 Task: Search one way flight ticket for 3 adults, 3 children in premium economy from Friday Harbor: Friday Harbor Airport to Greenville: Pitt-greenville Airport on 5-2-2023. Number of bags: 1 carry on bag. Price is upto 74000. Outbound departure time preference is 5:45.
Action: Mouse moved to (329, 292)
Screenshot: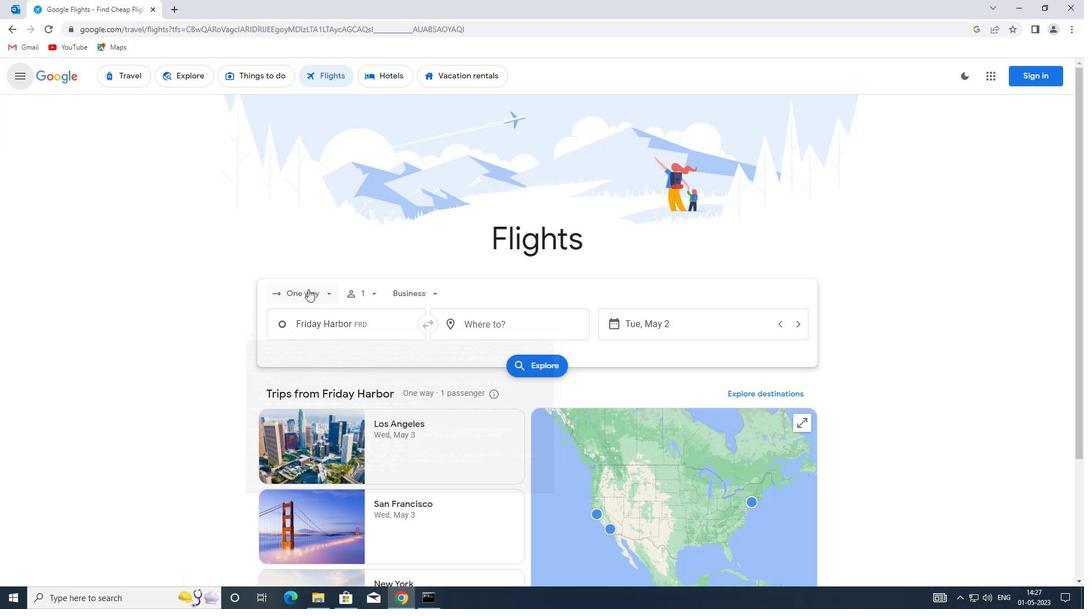 
Action: Mouse pressed left at (329, 292)
Screenshot: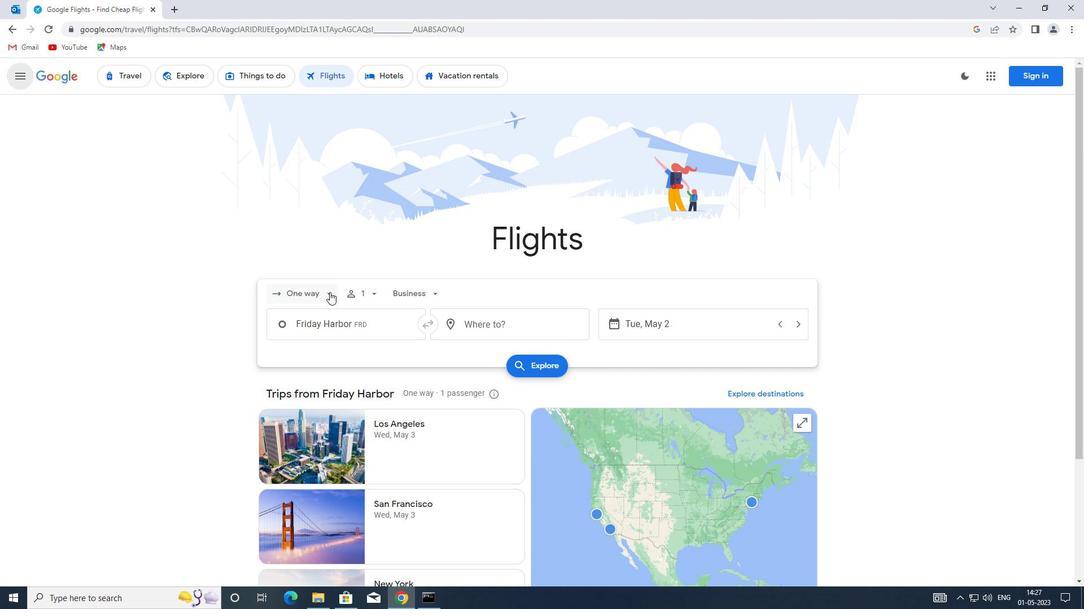
Action: Mouse moved to (340, 349)
Screenshot: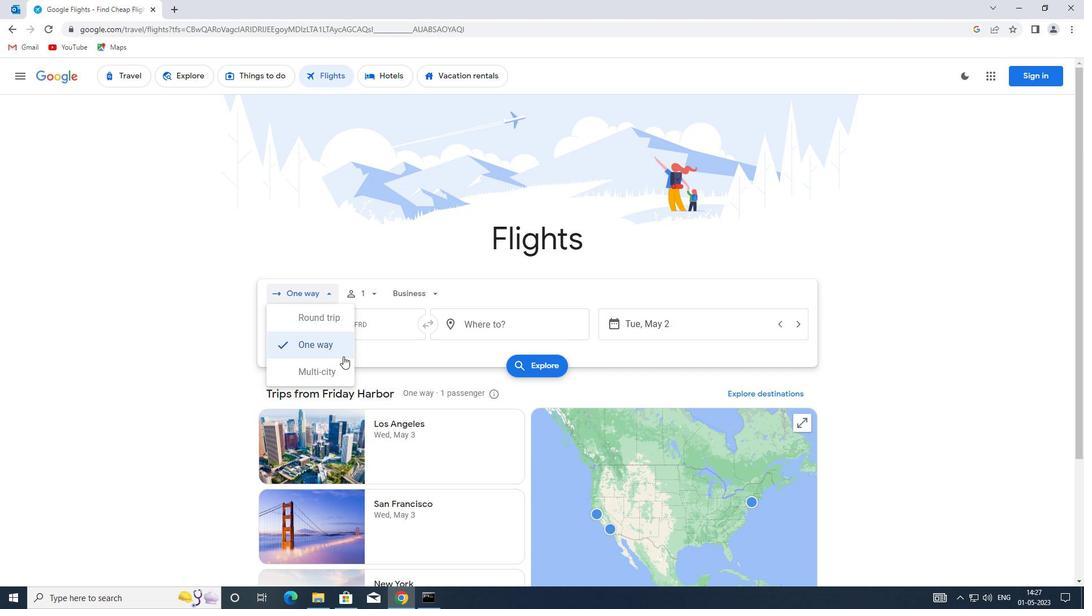 
Action: Mouse pressed left at (340, 349)
Screenshot: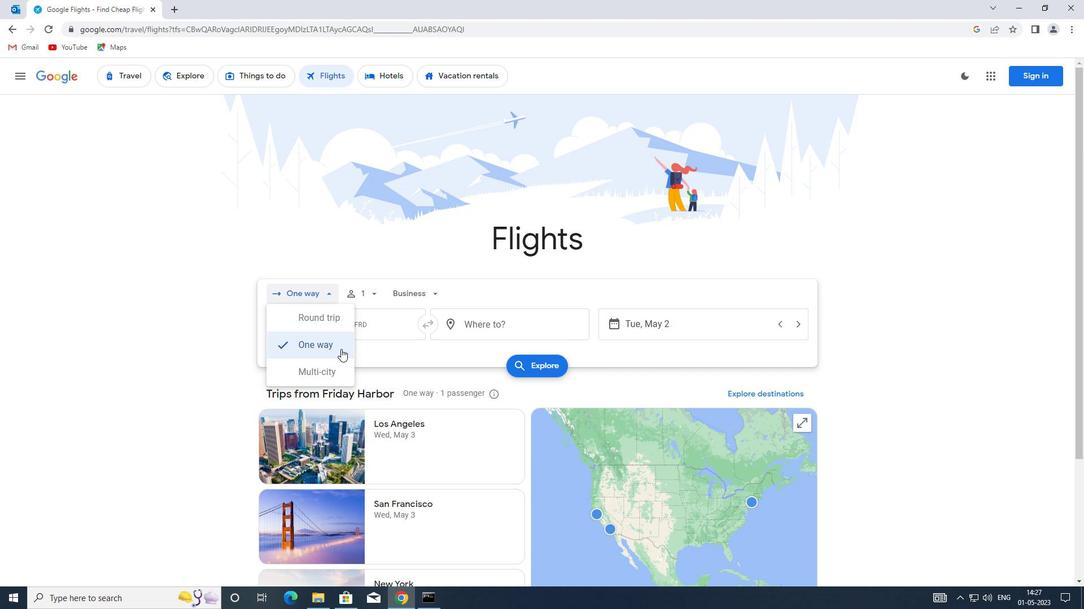 
Action: Mouse moved to (374, 293)
Screenshot: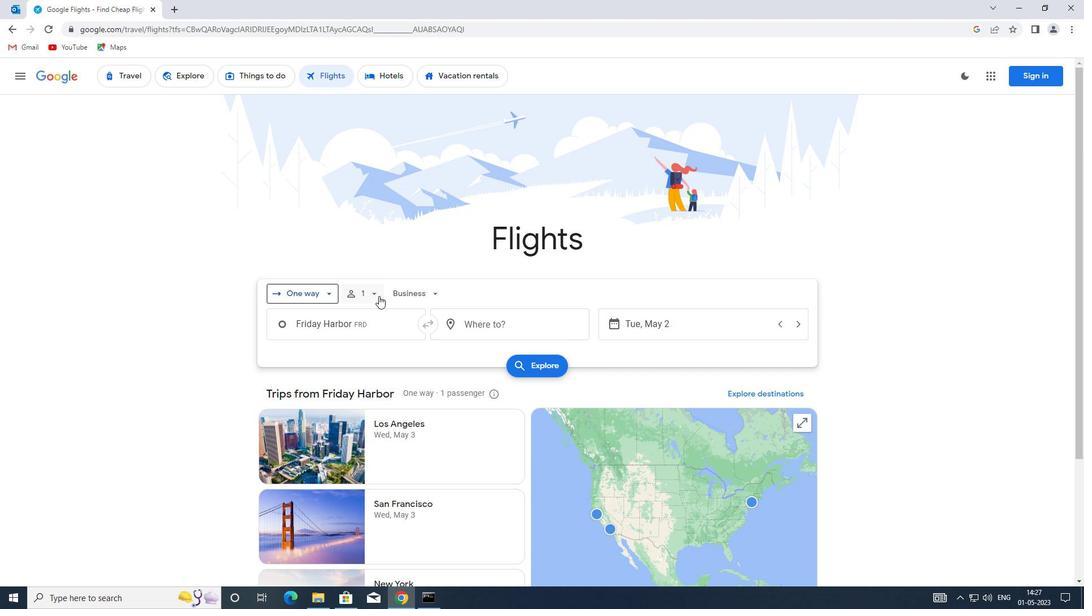 
Action: Mouse pressed left at (374, 293)
Screenshot: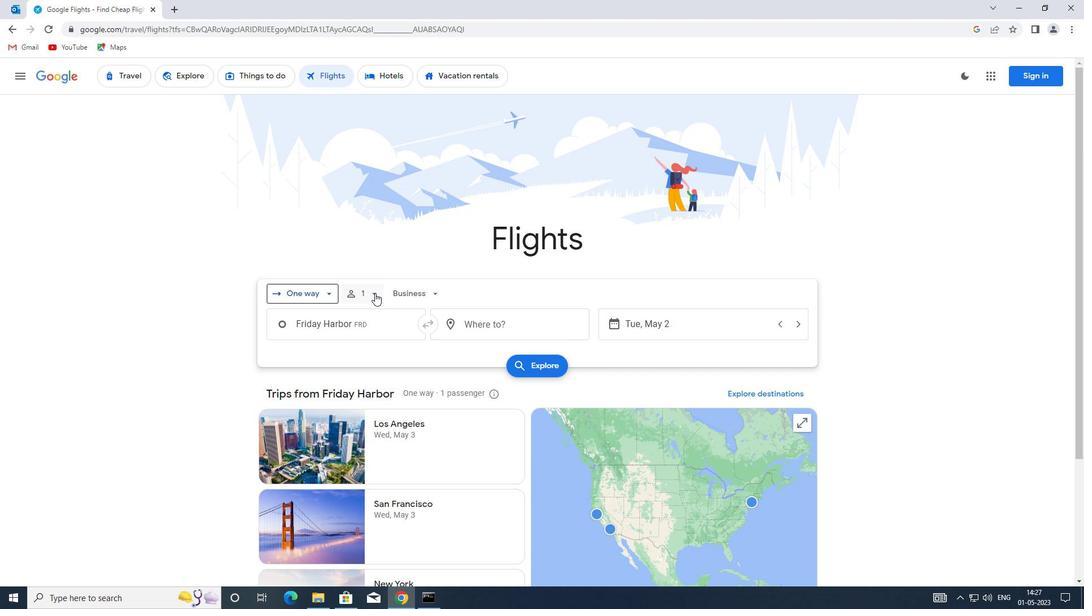 
Action: Mouse moved to (464, 324)
Screenshot: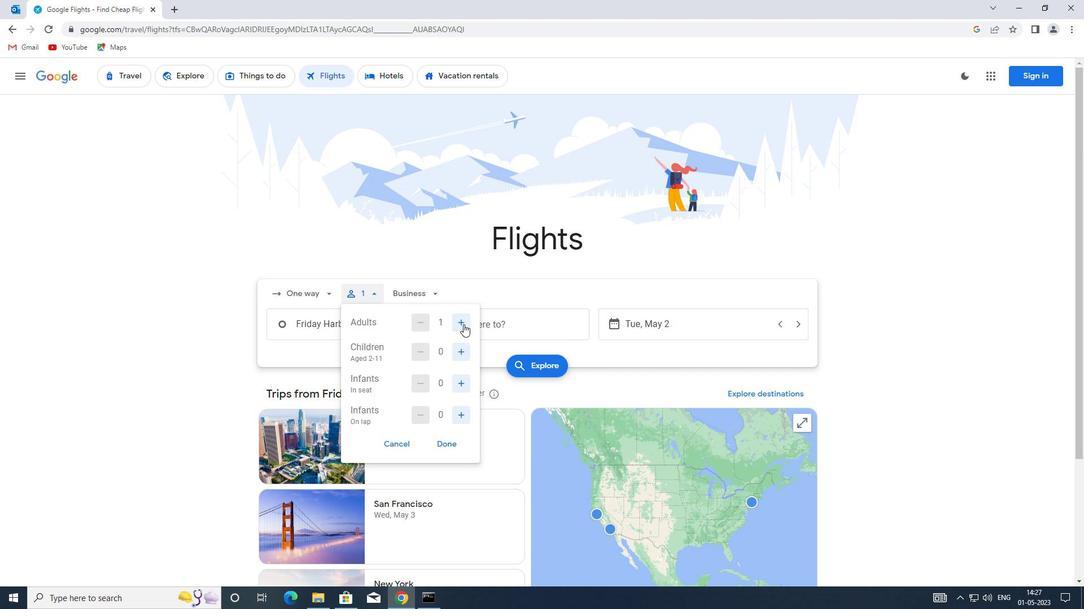 
Action: Mouse pressed left at (464, 324)
Screenshot: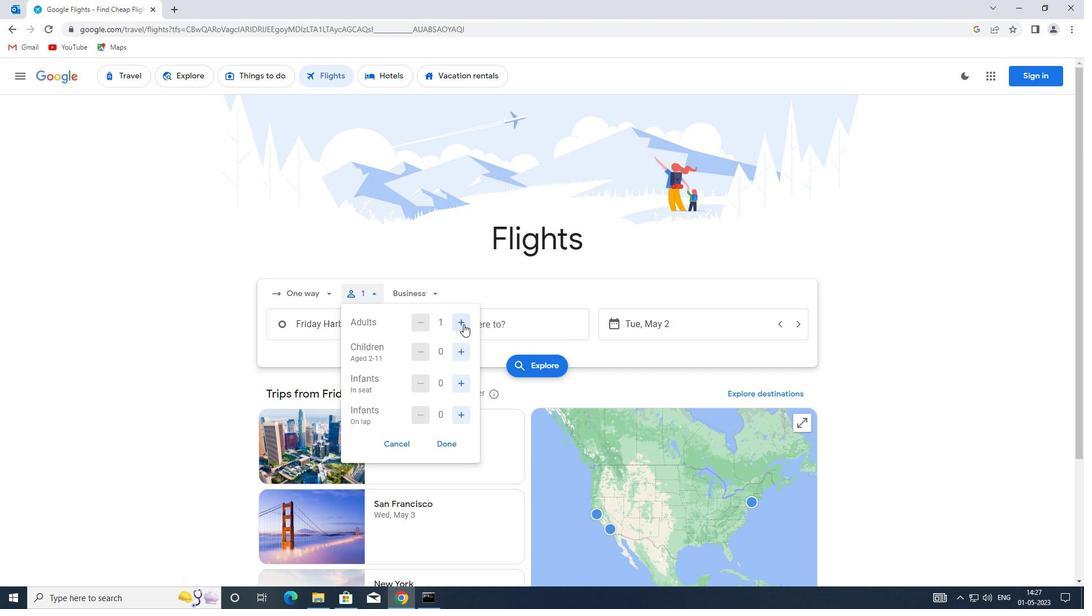 
Action: Mouse pressed left at (464, 324)
Screenshot: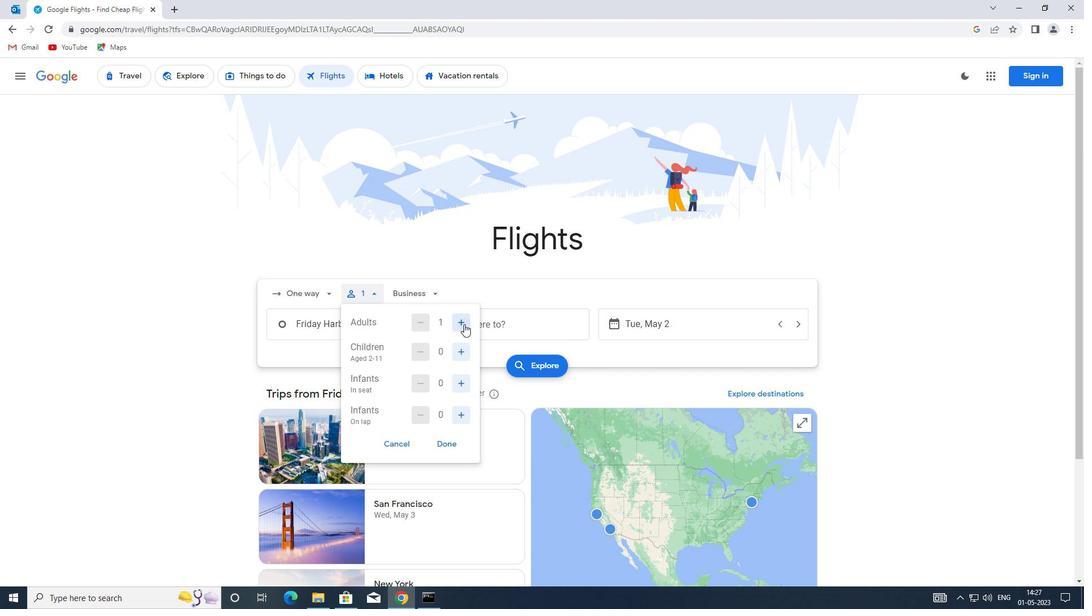 
Action: Mouse moved to (463, 353)
Screenshot: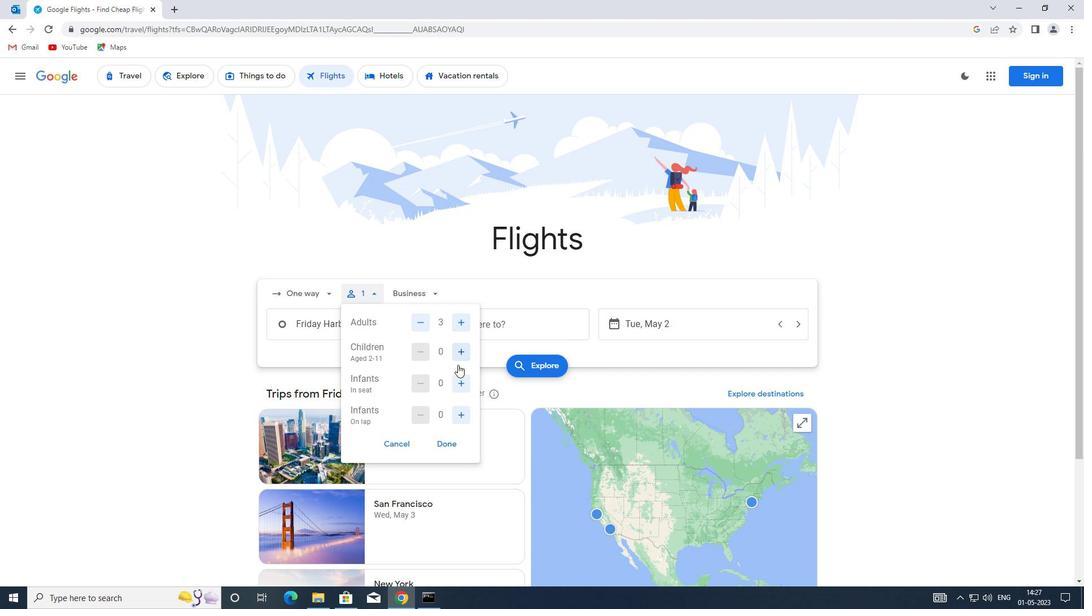 
Action: Mouse pressed left at (463, 353)
Screenshot: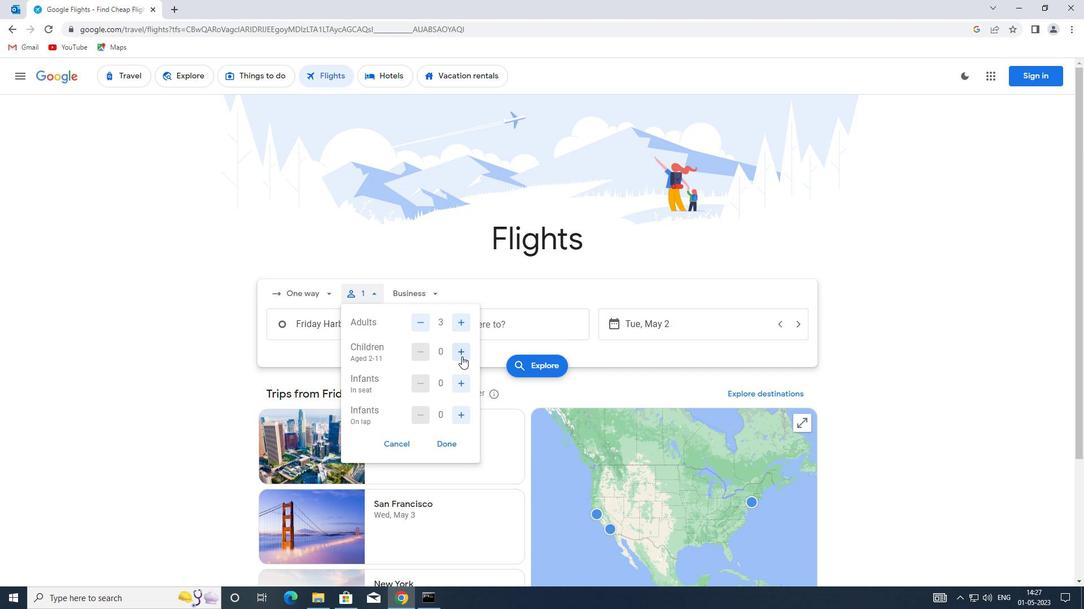 
Action: Mouse pressed left at (463, 353)
Screenshot: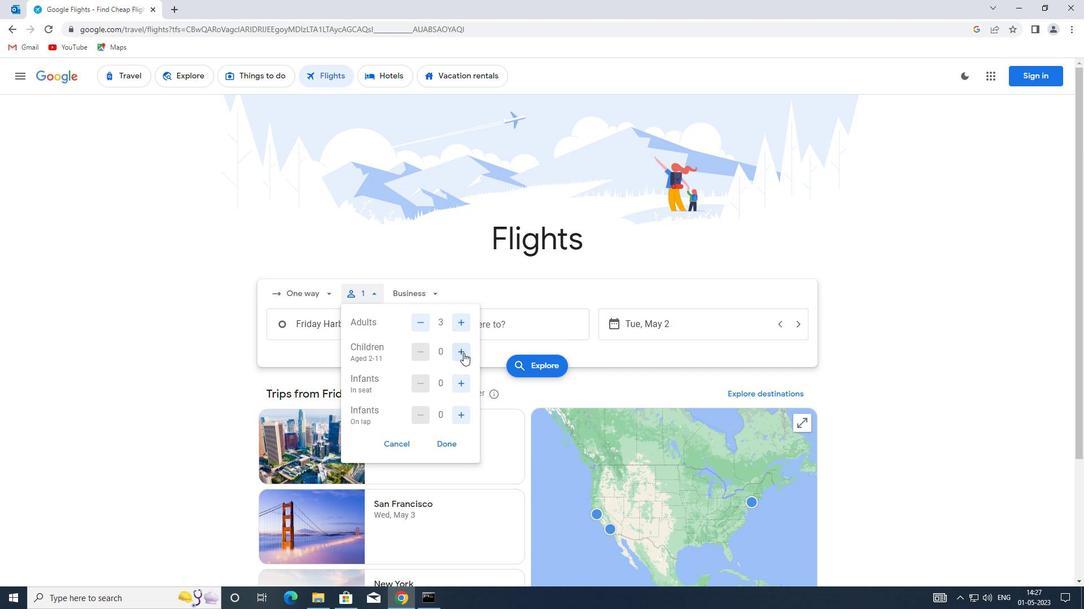 
Action: Mouse pressed left at (463, 353)
Screenshot: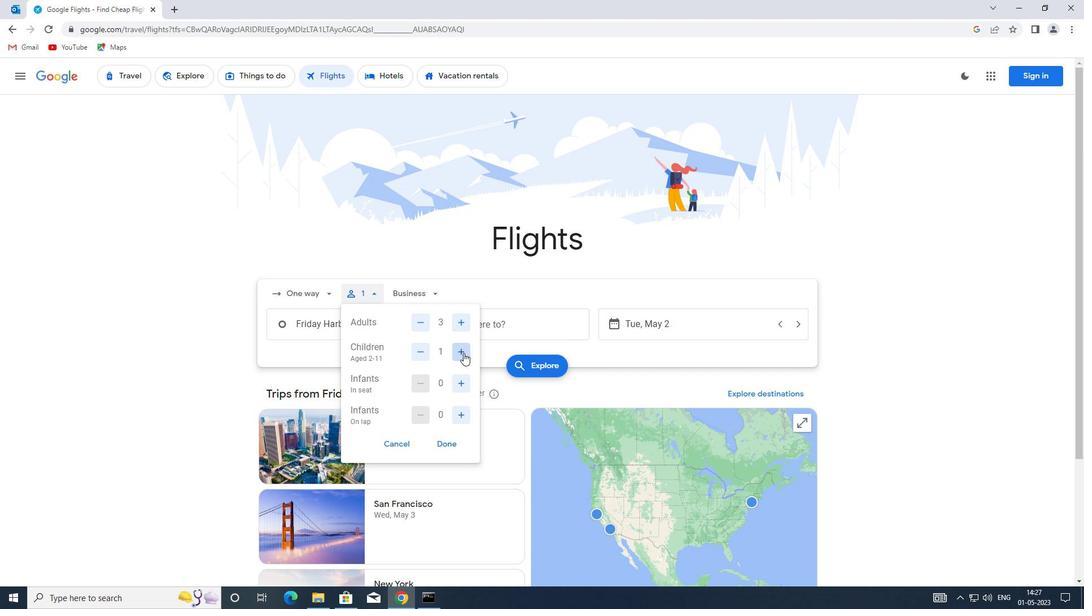 
Action: Mouse moved to (452, 440)
Screenshot: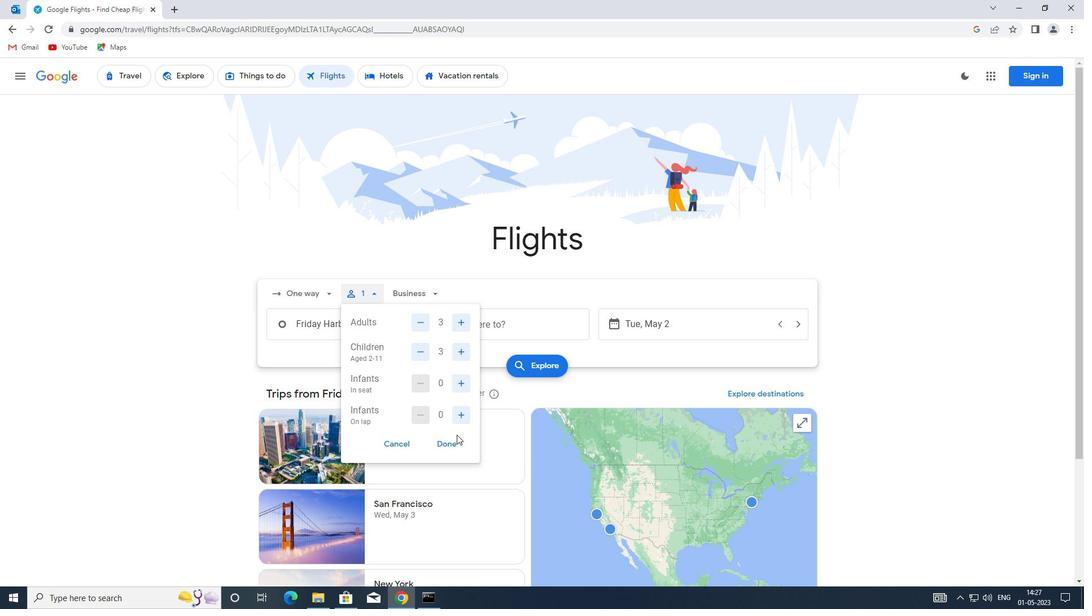 
Action: Mouse pressed left at (452, 440)
Screenshot: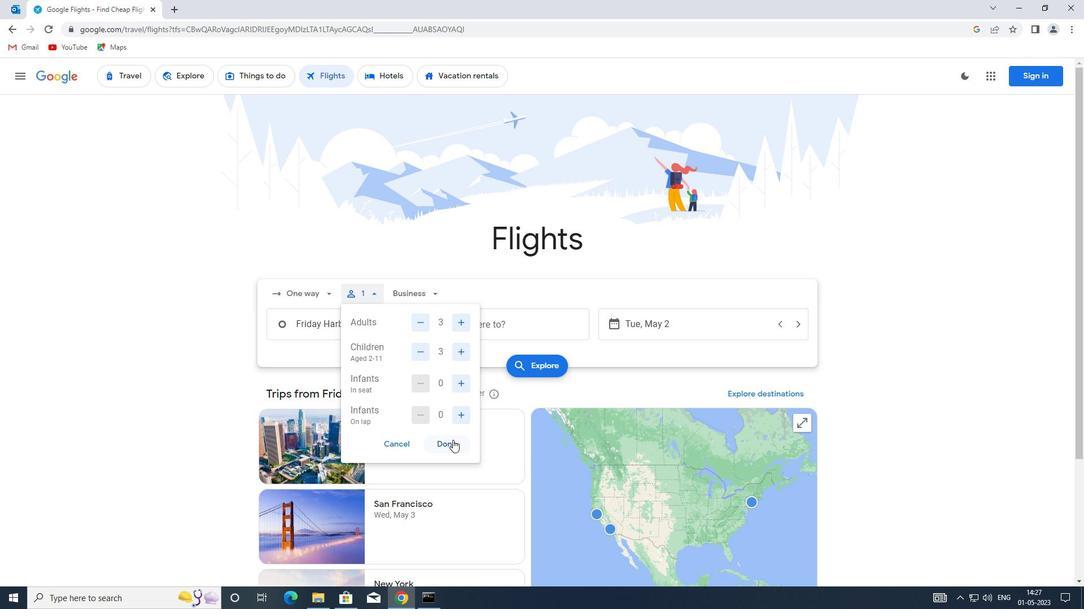 
Action: Mouse moved to (422, 295)
Screenshot: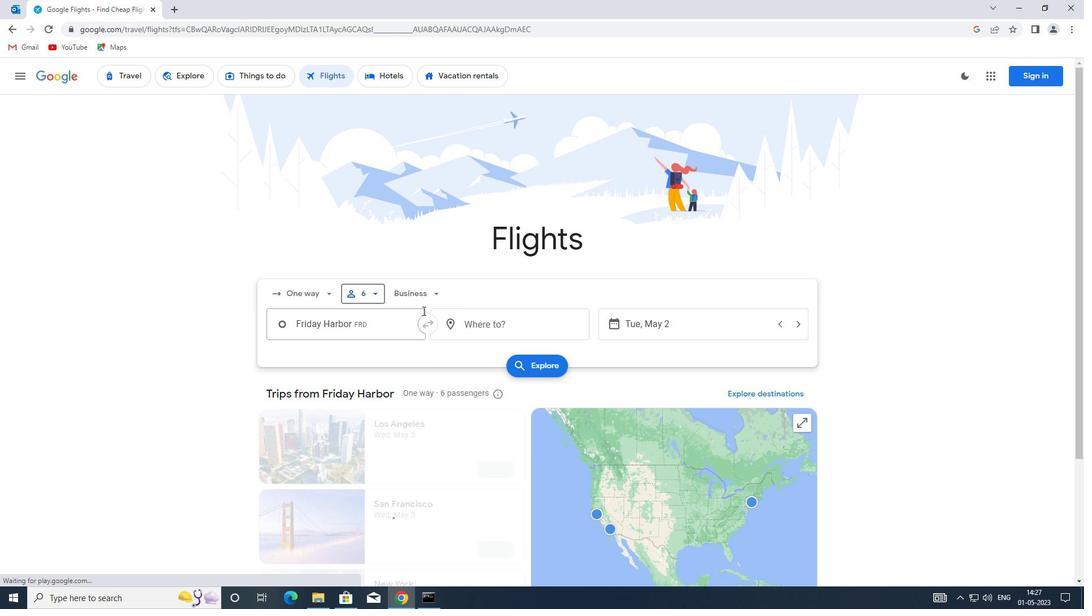 
Action: Mouse pressed left at (422, 295)
Screenshot: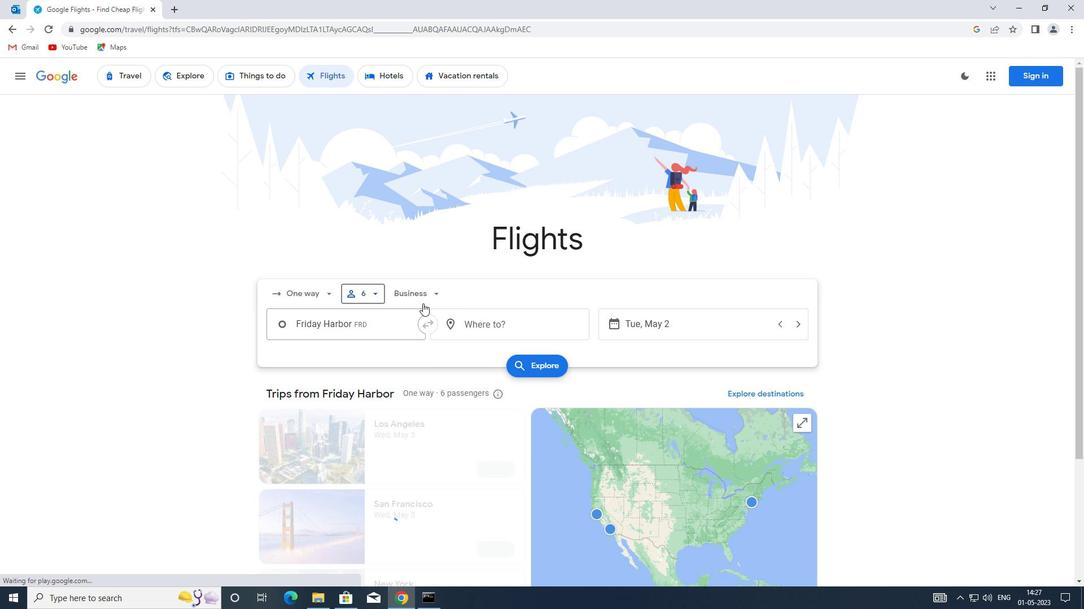 
Action: Mouse moved to (446, 347)
Screenshot: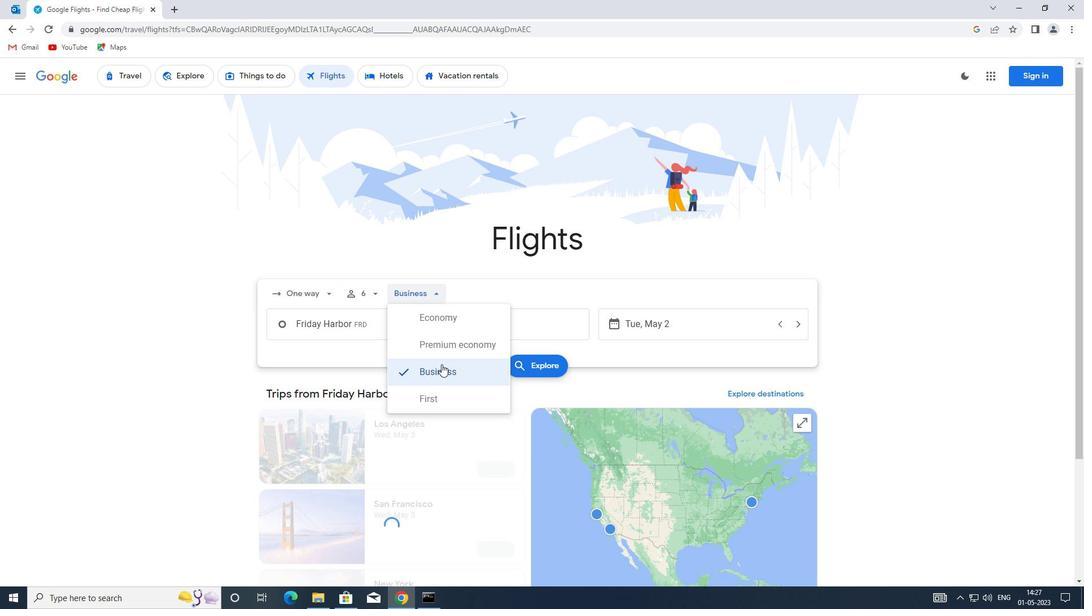 
Action: Mouse pressed left at (446, 347)
Screenshot: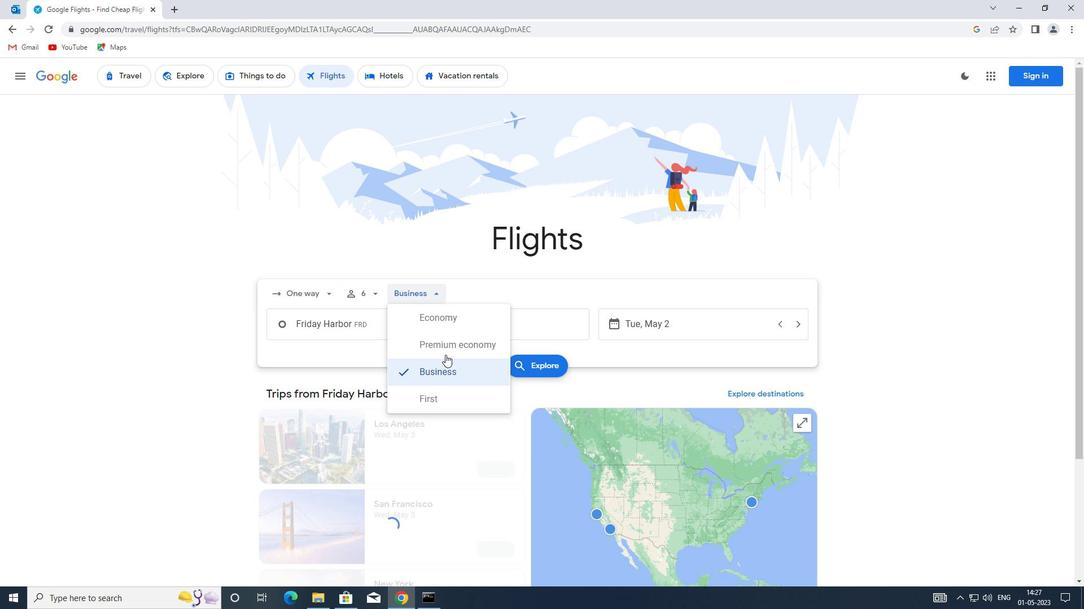 
Action: Mouse moved to (361, 328)
Screenshot: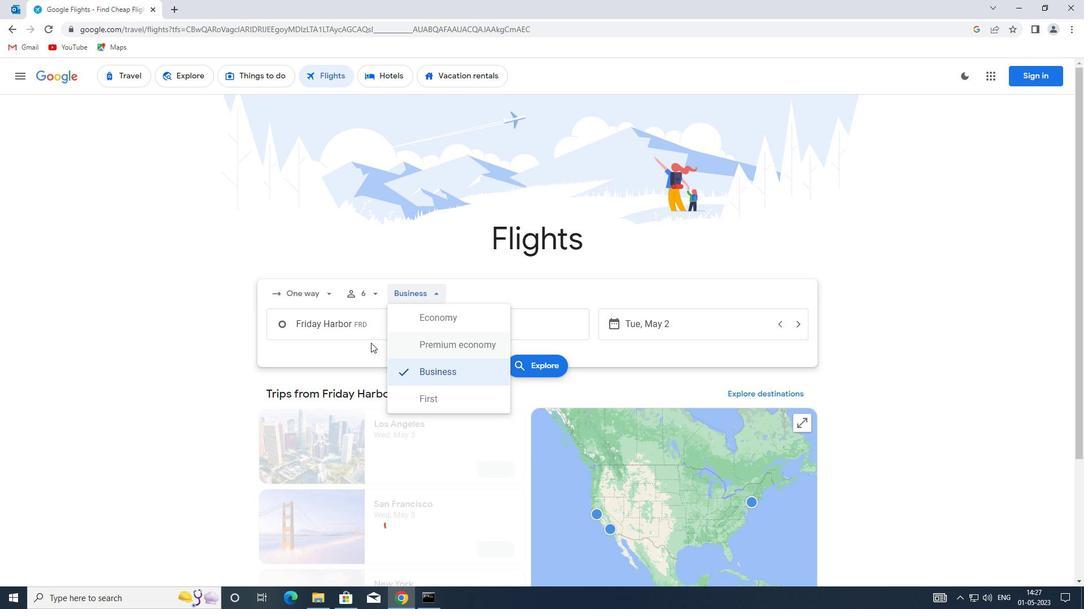 
Action: Mouse pressed left at (361, 328)
Screenshot: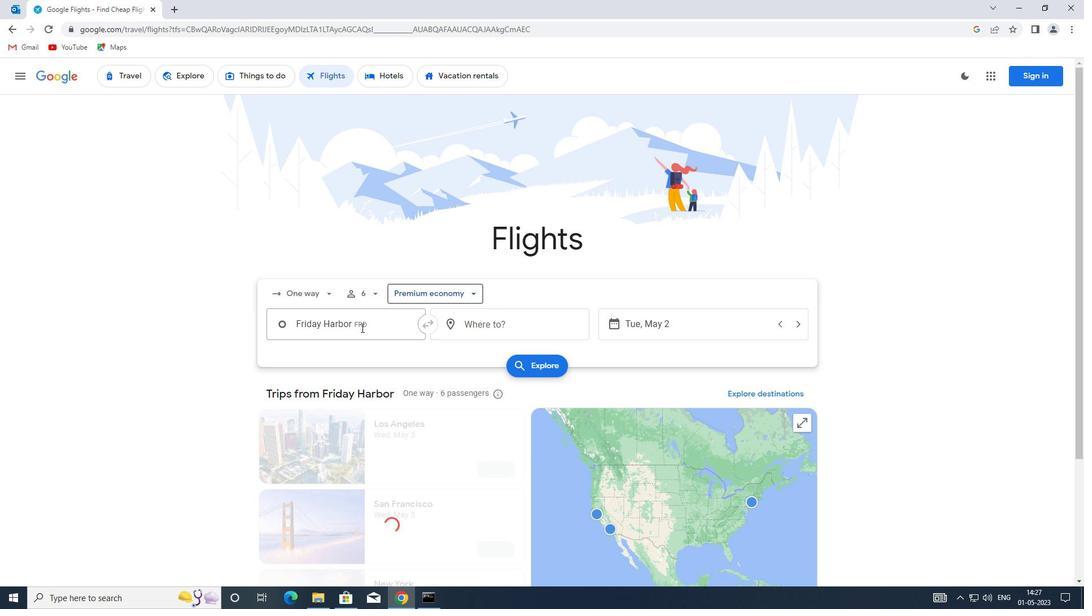 
Action: Mouse moved to (361, 327)
Screenshot: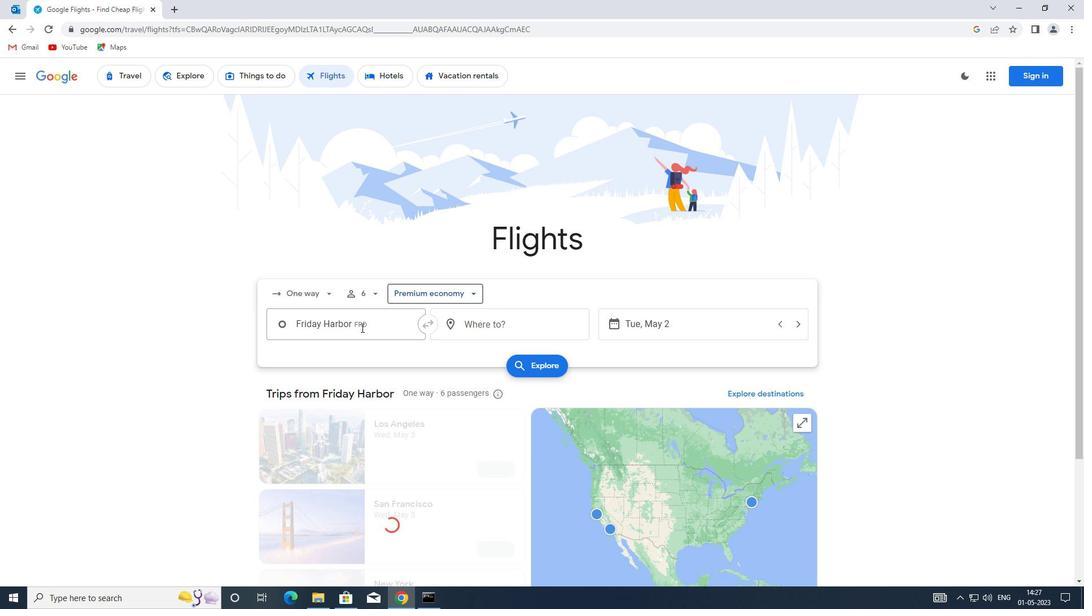 
Action: Key pressed <Key.enter>
Screenshot: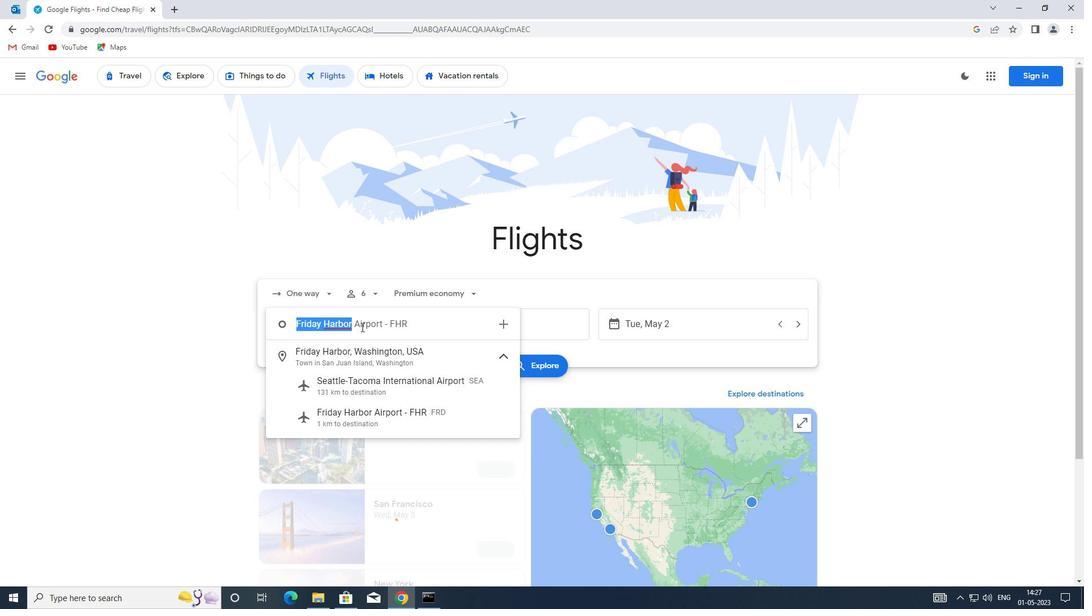
Action: Mouse moved to (473, 329)
Screenshot: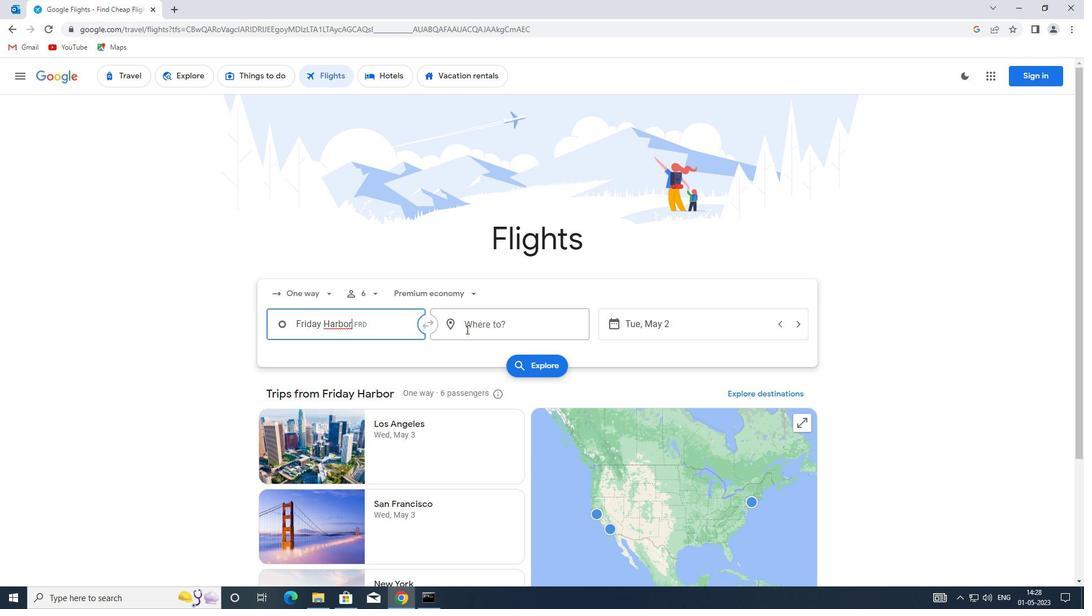 
Action: Mouse pressed left at (473, 329)
Screenshot: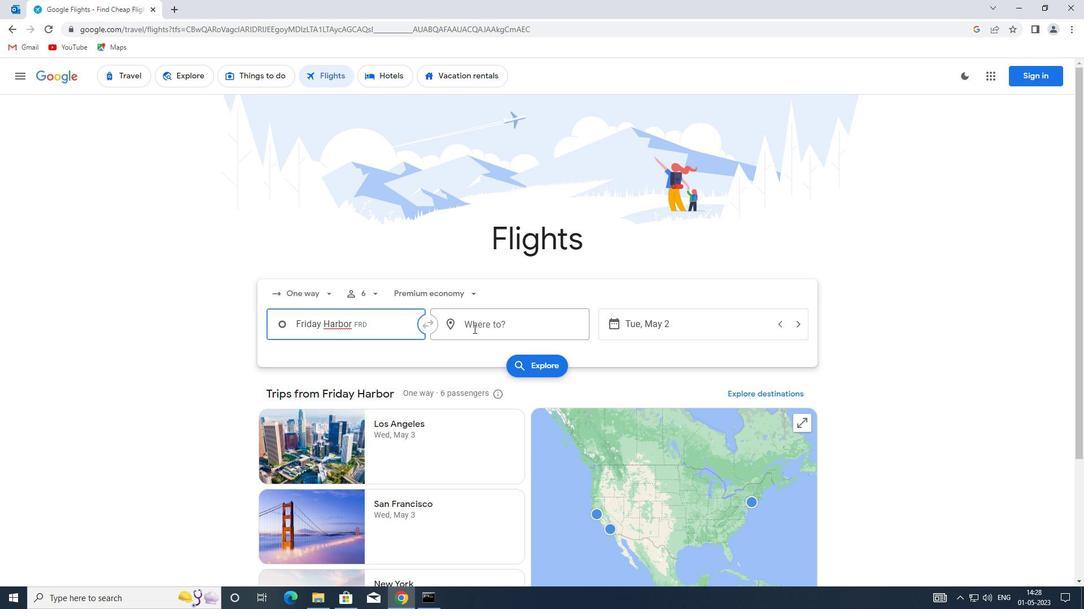 
Action: Key pressed pgv
Screenshot: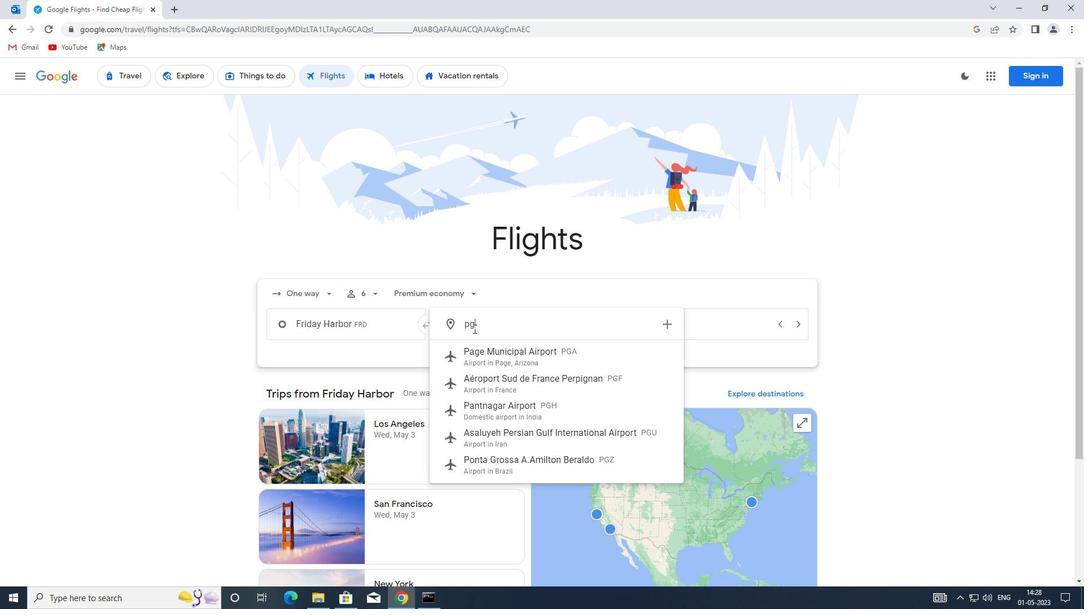 
Action: Mouse moved to (509, 358)
Screenshot: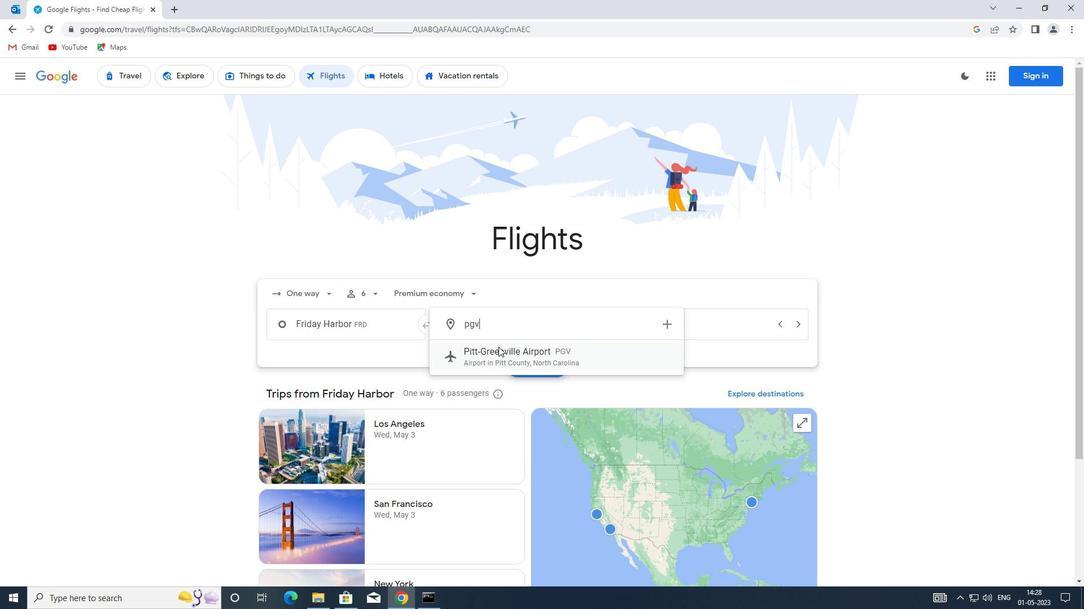 
Action: Mouse pressed left at (509, 358)
Screenshot: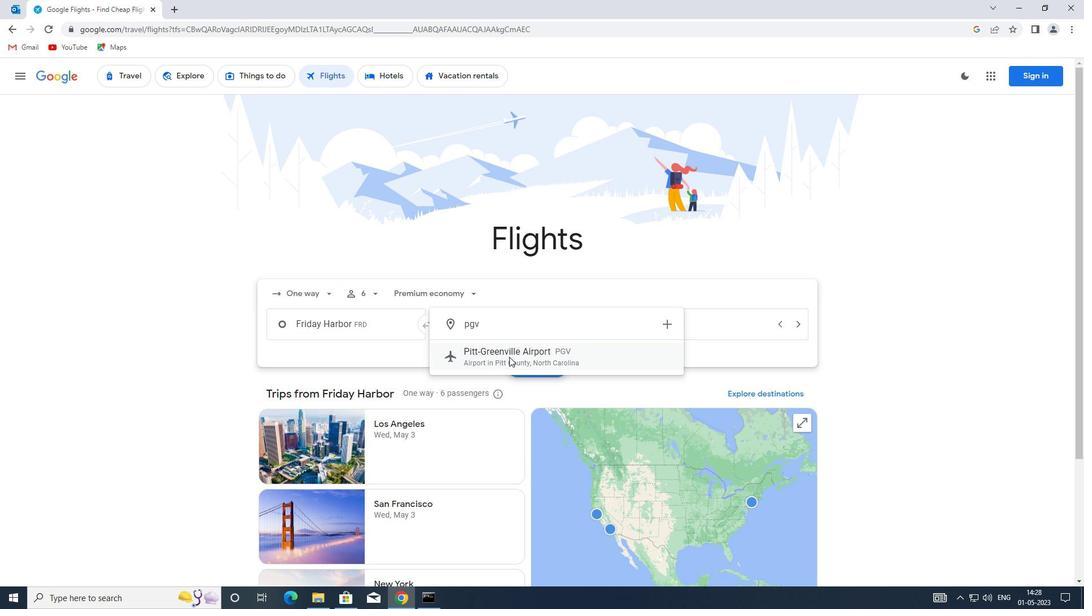 
Action: Mouse moved to (628, 320)
Screenshot: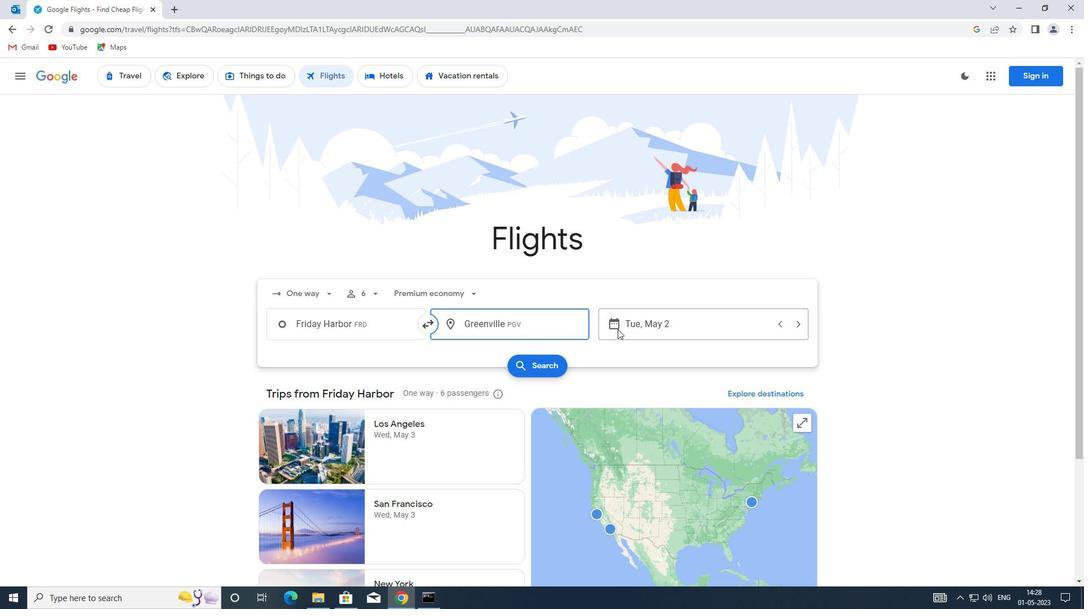 
Action: Mouse pressed left at (628, 320)
Screenshot: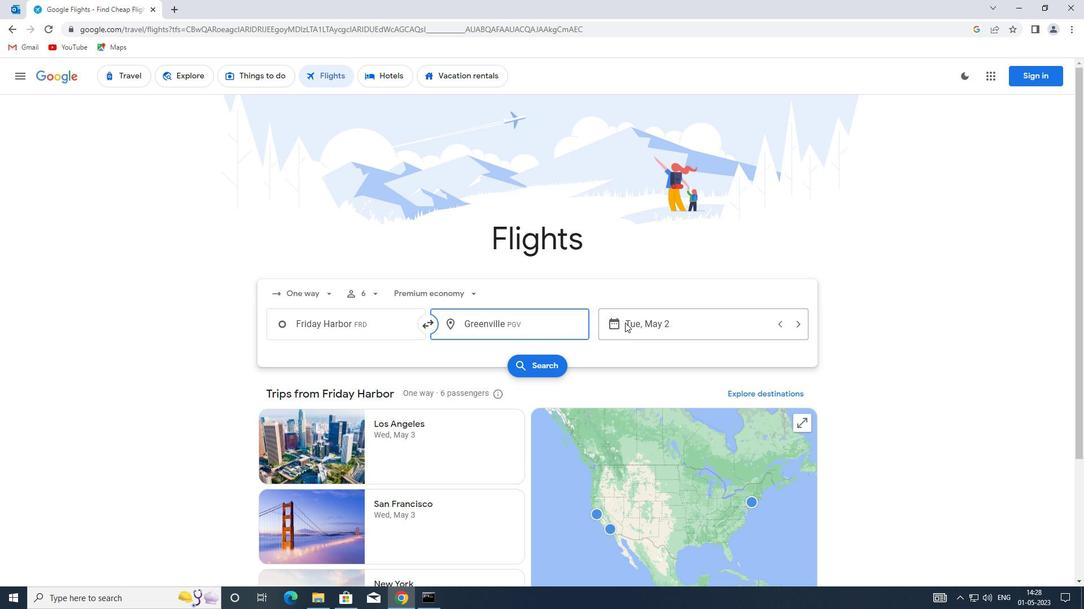 
Action: Mouse moved to (456, 387)
Screenshot: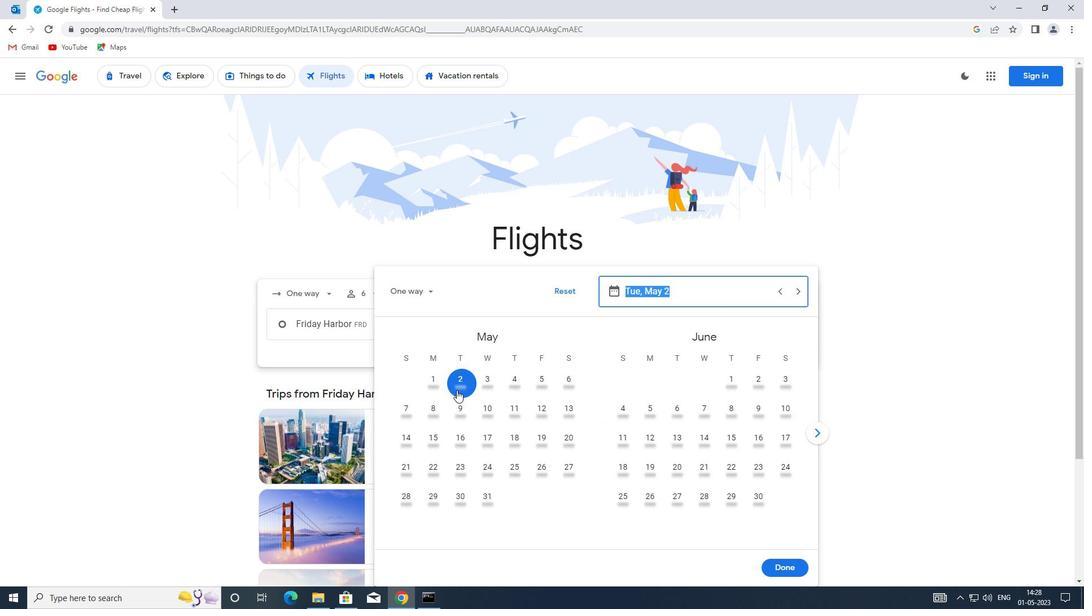 
Action: Mouse pressed left at (456, 387)
Screenshot: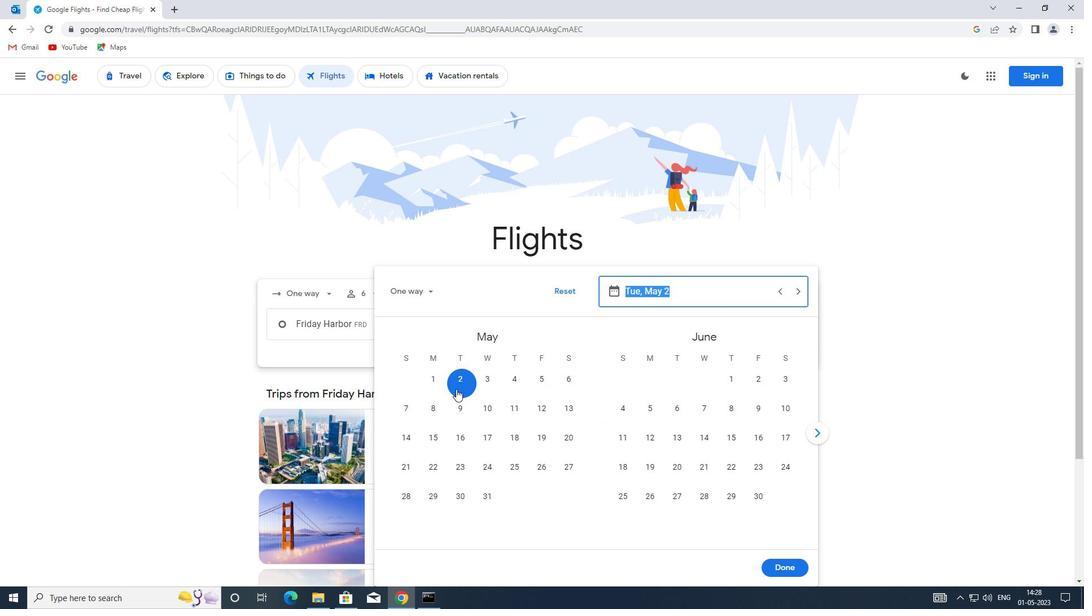 
Action: Mouse moved to (796, 570)
Screenshot: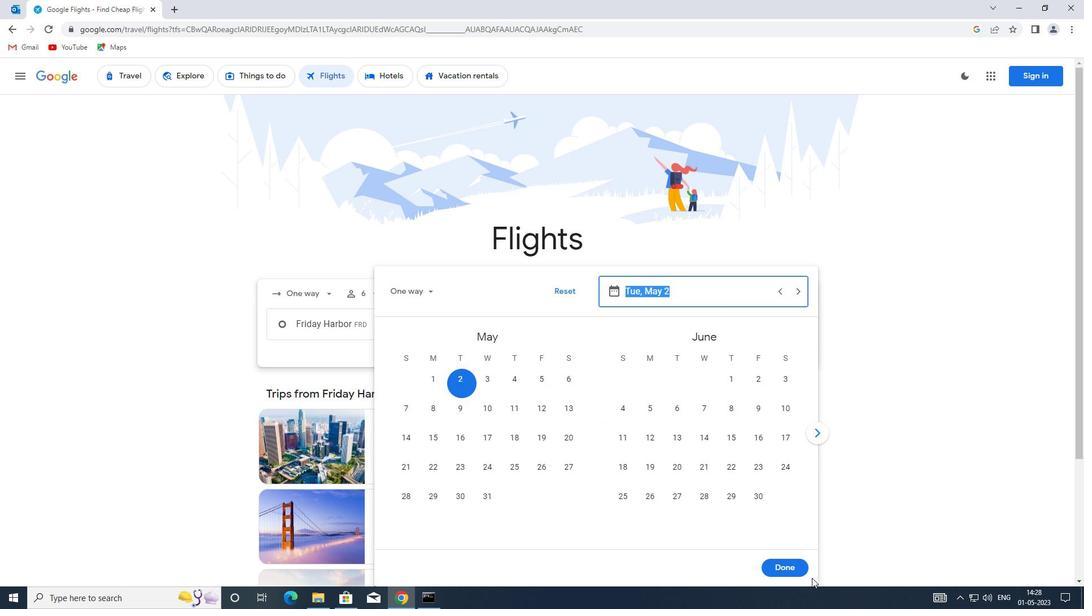 
Action: Mouse pressed left at (796, 570)
Screenshot: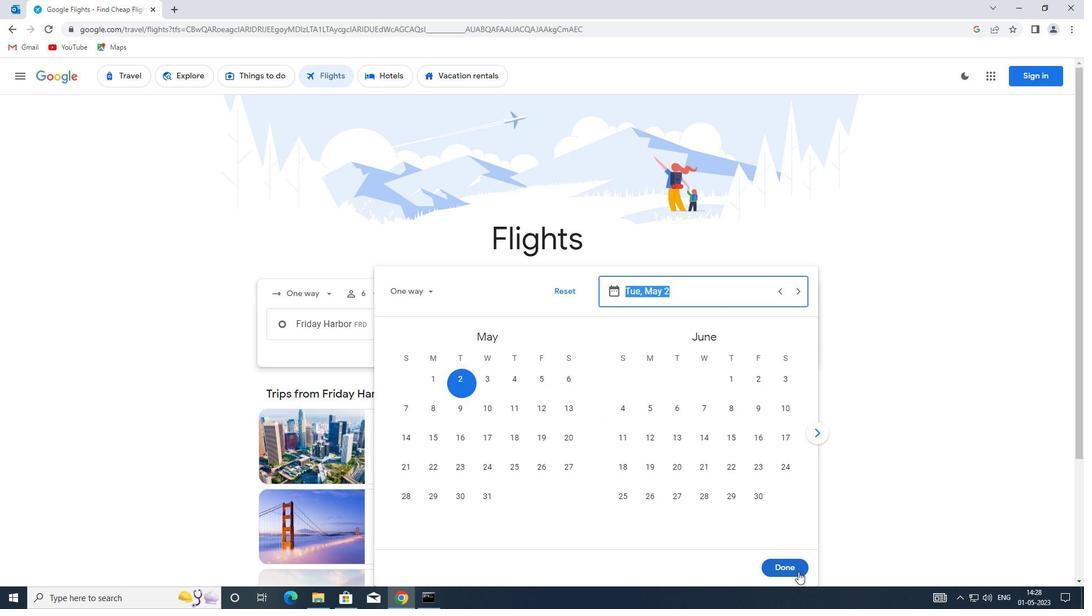 
Action: Mouse moved to (542, 364)
Screenshot: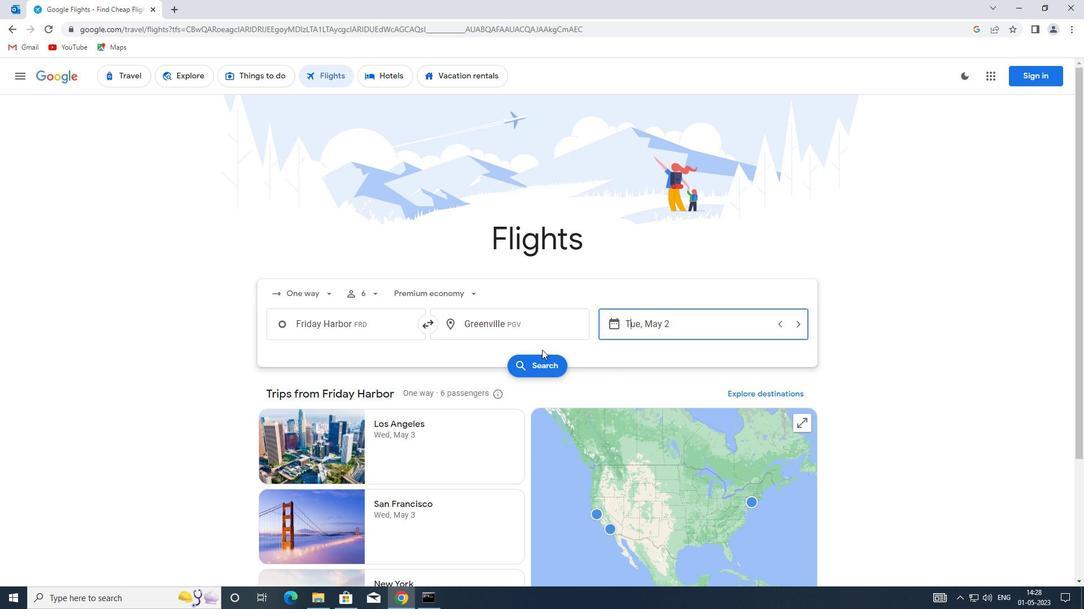 
Action: Mouse pressed left at (542, 364)
Screenshot: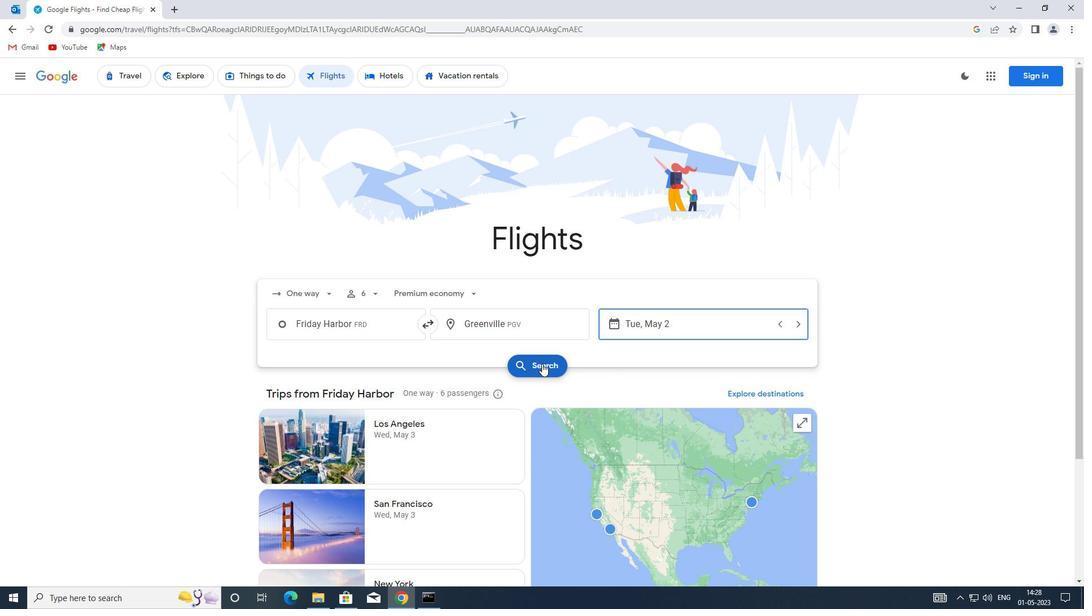 
Action: Mouse moved to (286, 177)
Screenshot: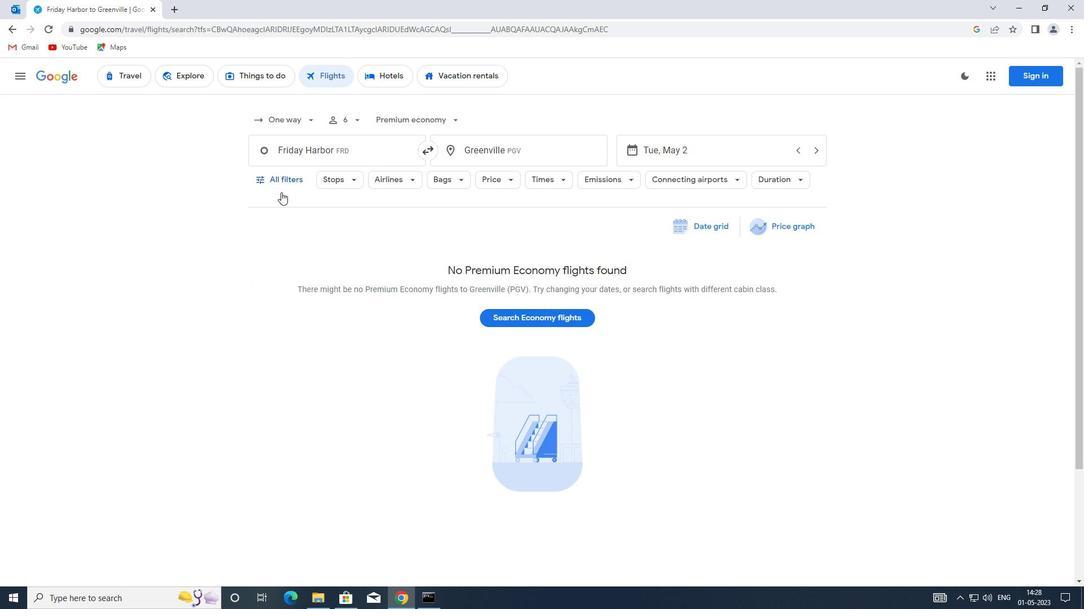 
Action: Mouse pressed left at (286, 177)
Screenshot: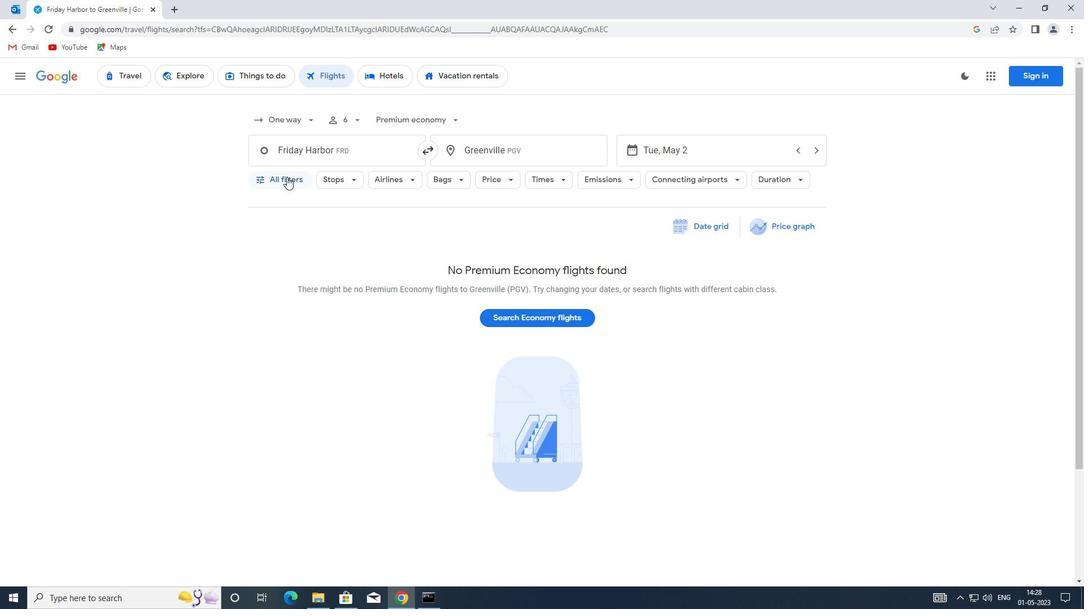 
Action: Mouse moved to (329, 332)
Screenshot: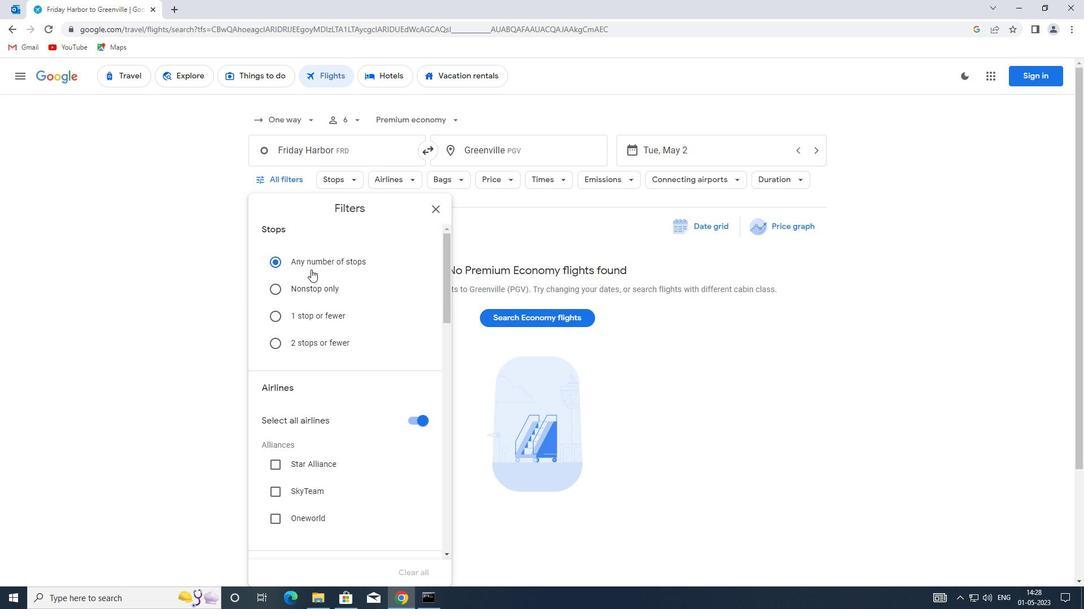 
Action: Mouse scrolled (329, 331) with delta (0, 0)
Screenshot: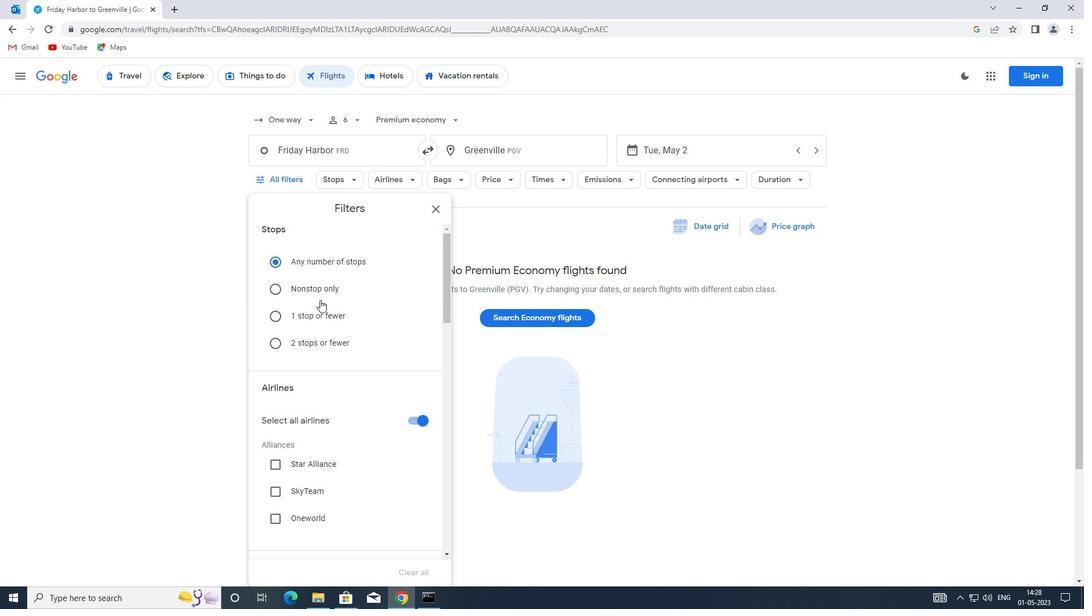 
Action: Mouse moved to (365, 347)
Screenshot: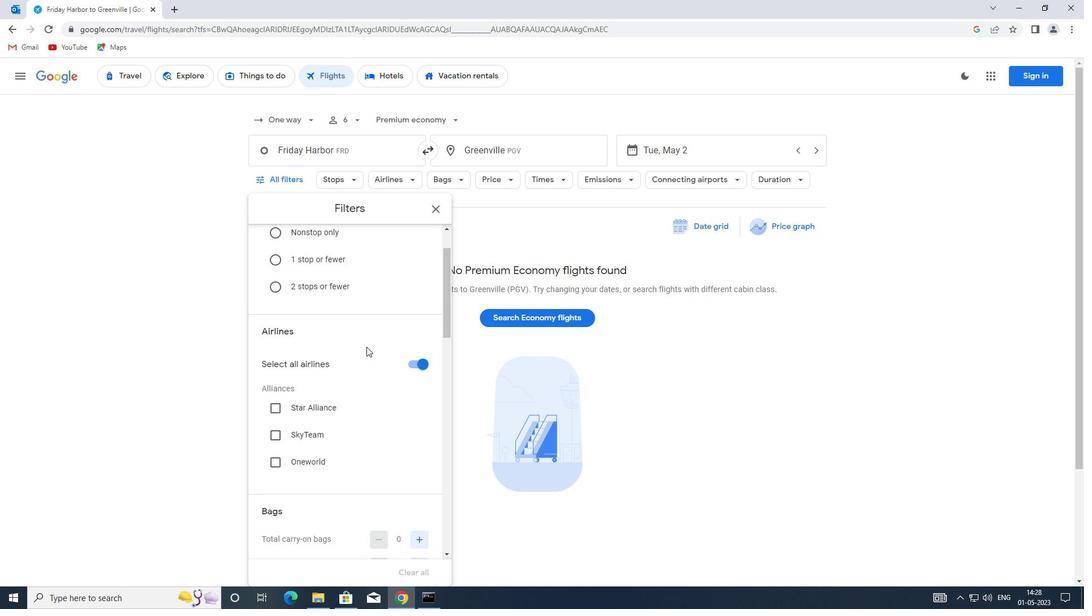 
Action: Mouse scrolled (365, 346) with delta (0, 0)
Screenshot: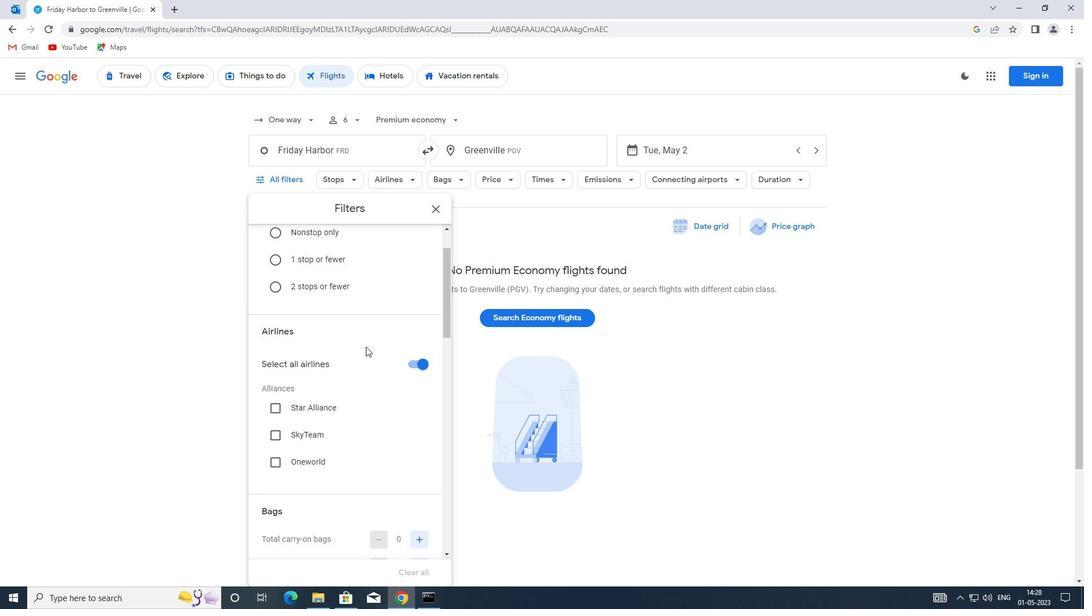 
Action: Mouse scrolled (365, 346) with delta (0, 0)
Screenshot: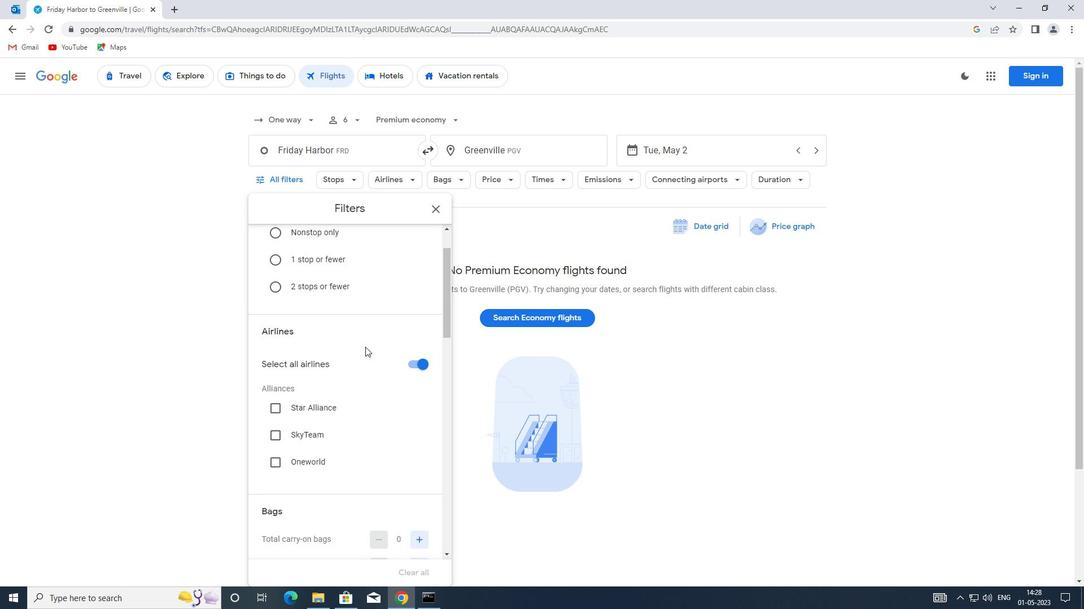 
Action: Mouse moved to (363, 346)
Screenshot: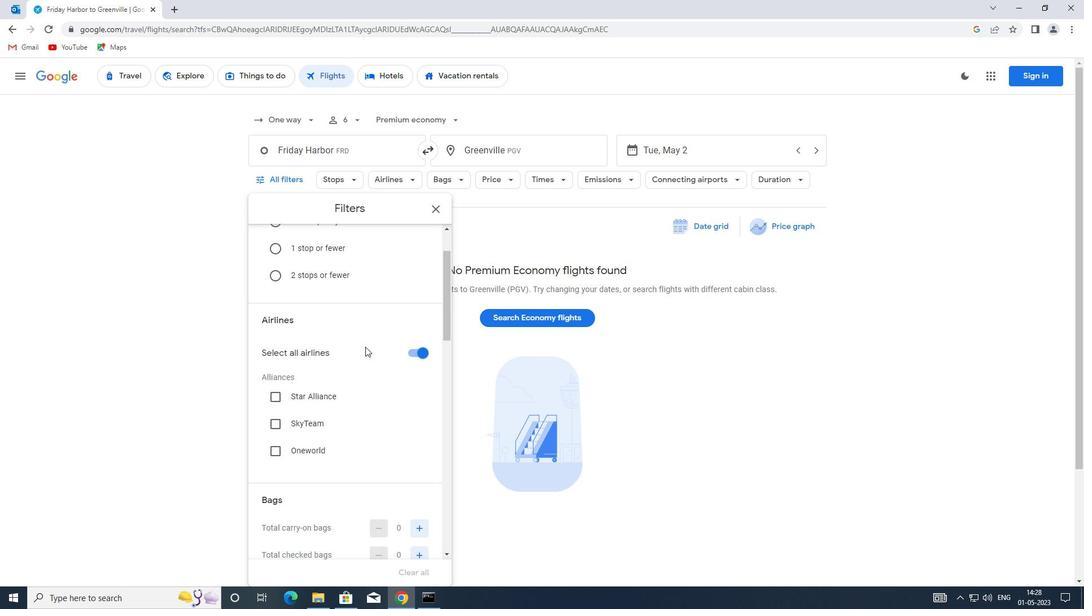 
Action: Mouse scrolled (363, 346) with delta (0, 0)
Screenshot: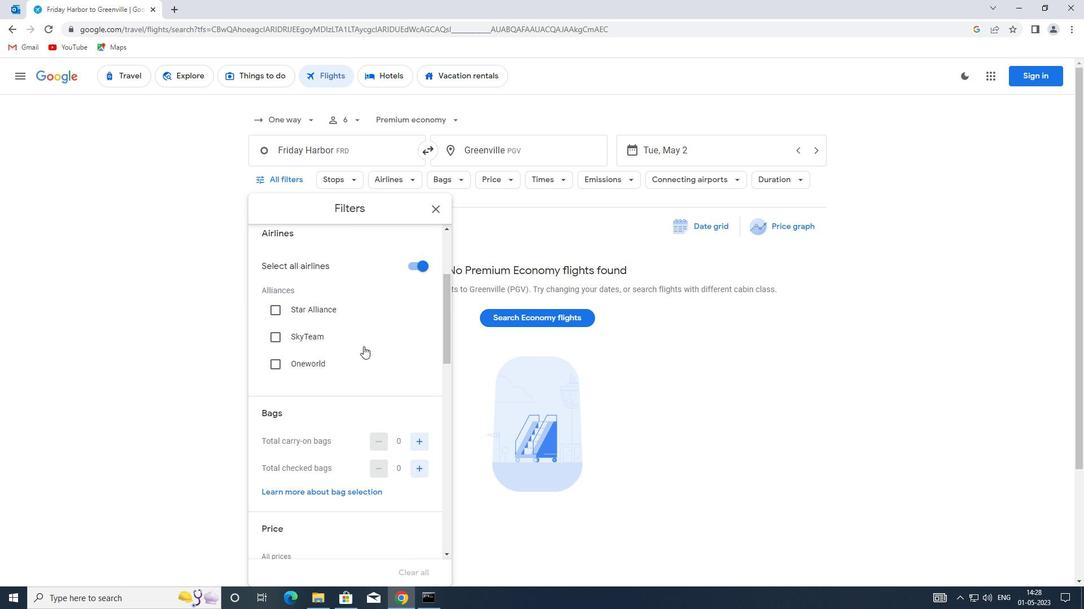 
Action: Mouse moved to (416, 371)
Screenshot: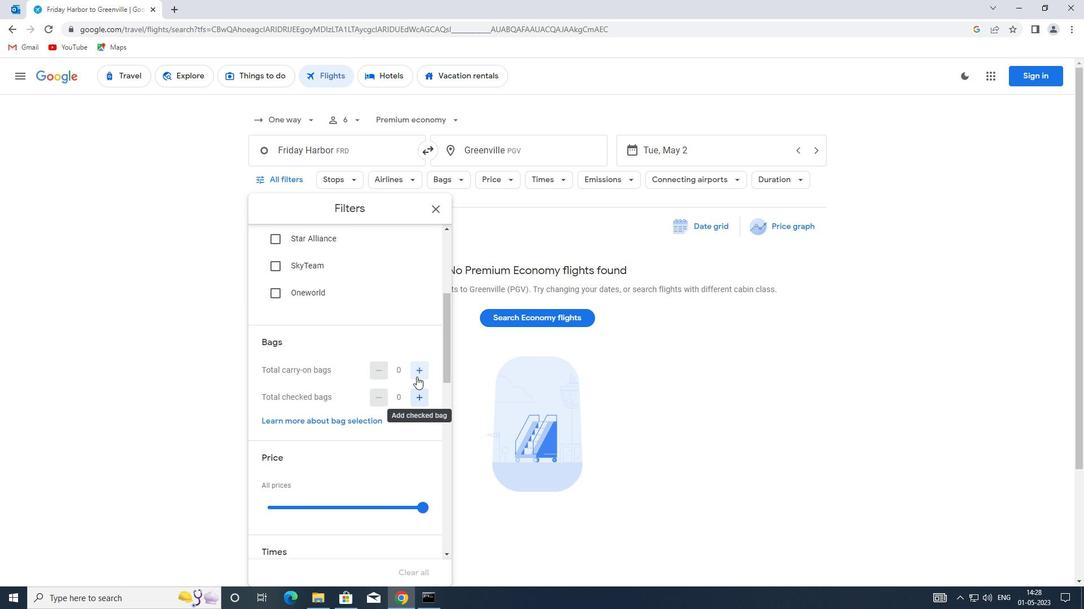 
Action: Mouse pressed left at (416, 371)
Screenshot: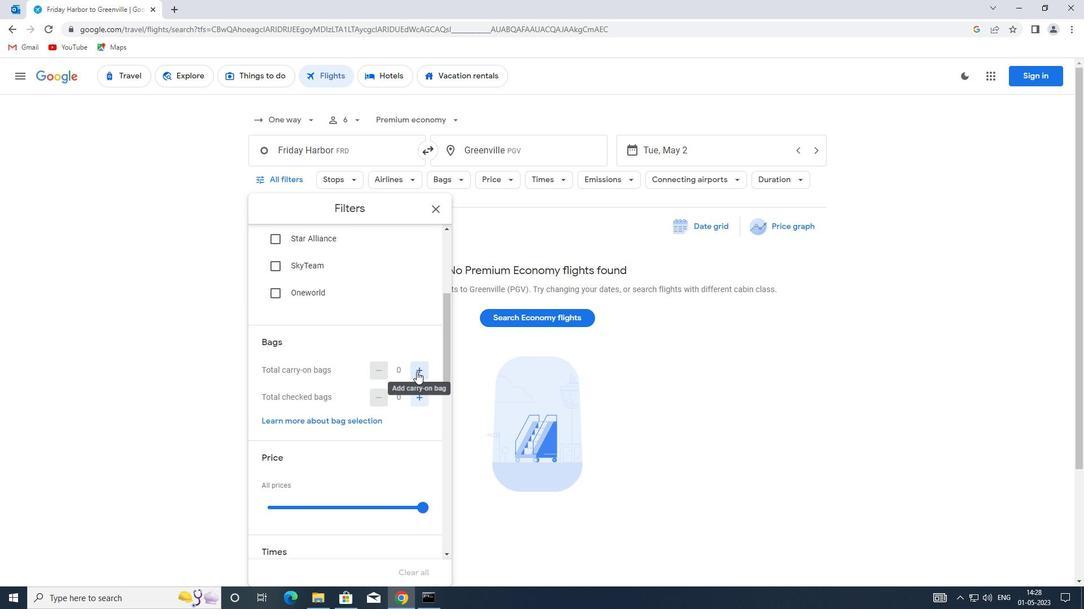 
Action: Mouse moved to (412, 369)
Screenshot: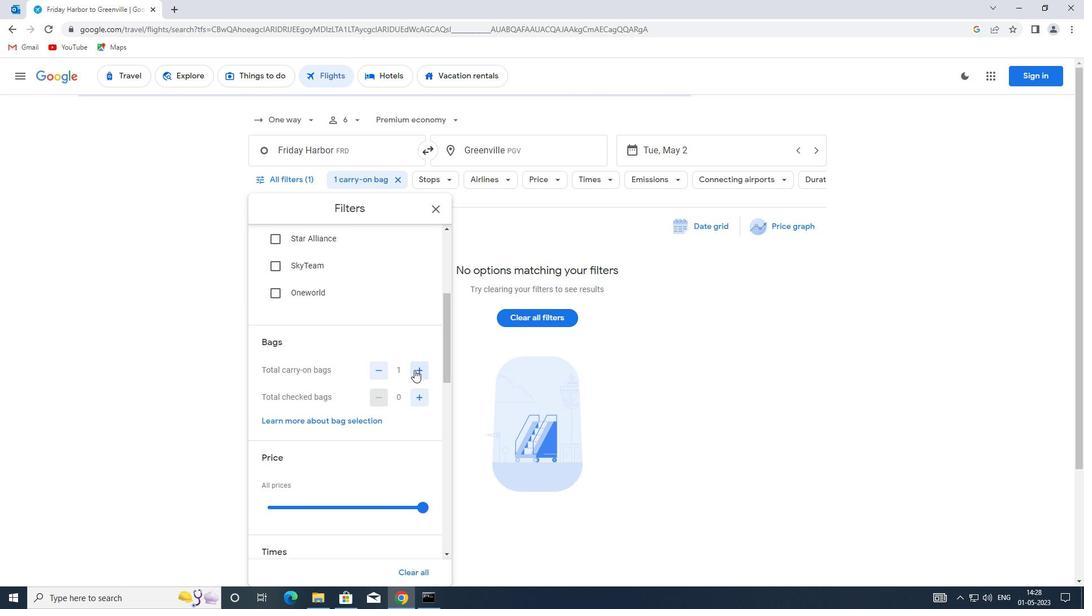 
Action: Mouse scrolled (412, 369) with delta (0, 0)
Screenshot: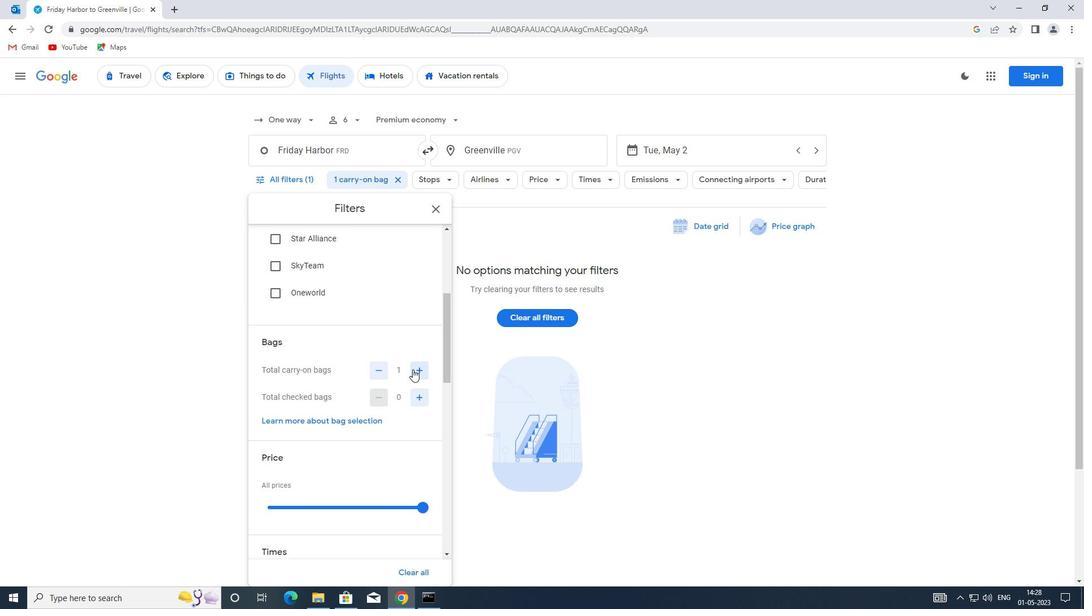 
Action: Mouse moved to (410, 370)
Screenshot: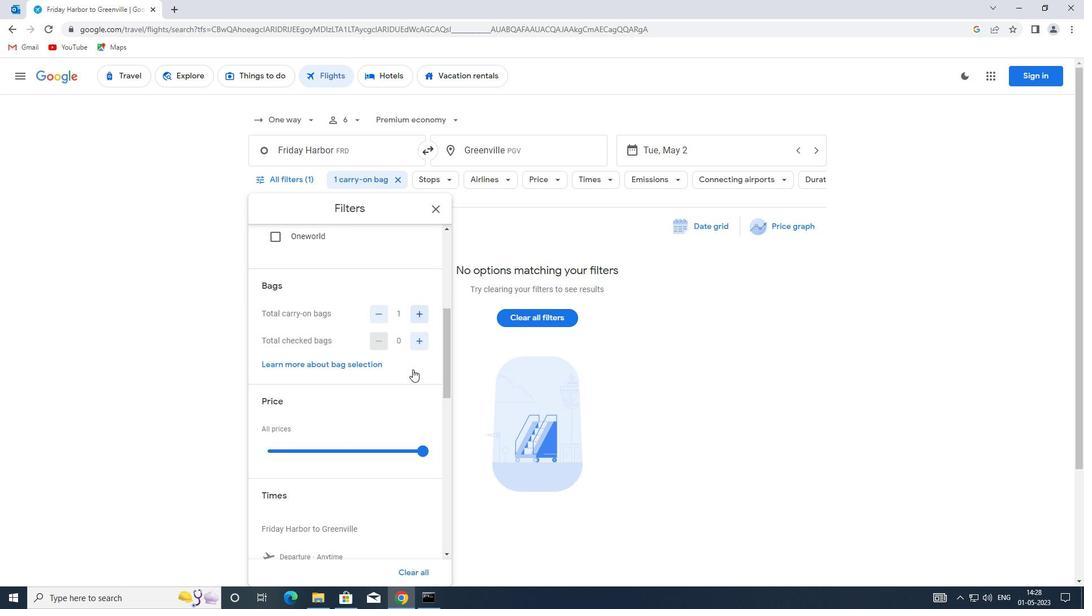 
Action: Mouse scrolled (410, 369) with delta (0, 0)
Screenshot: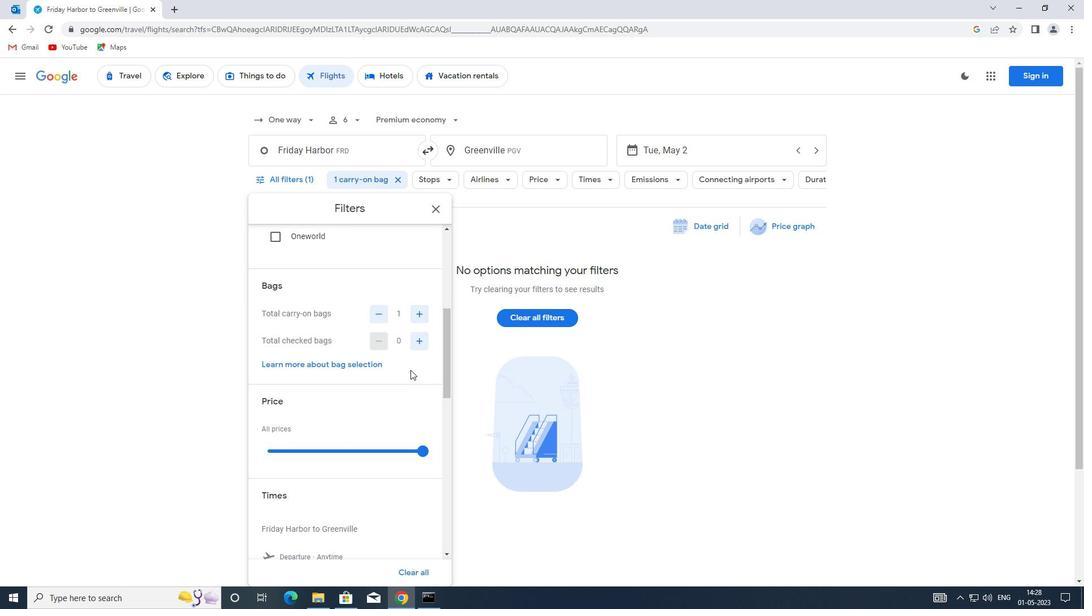 
Action: Mouse moved to (347, 392)
Screenshot: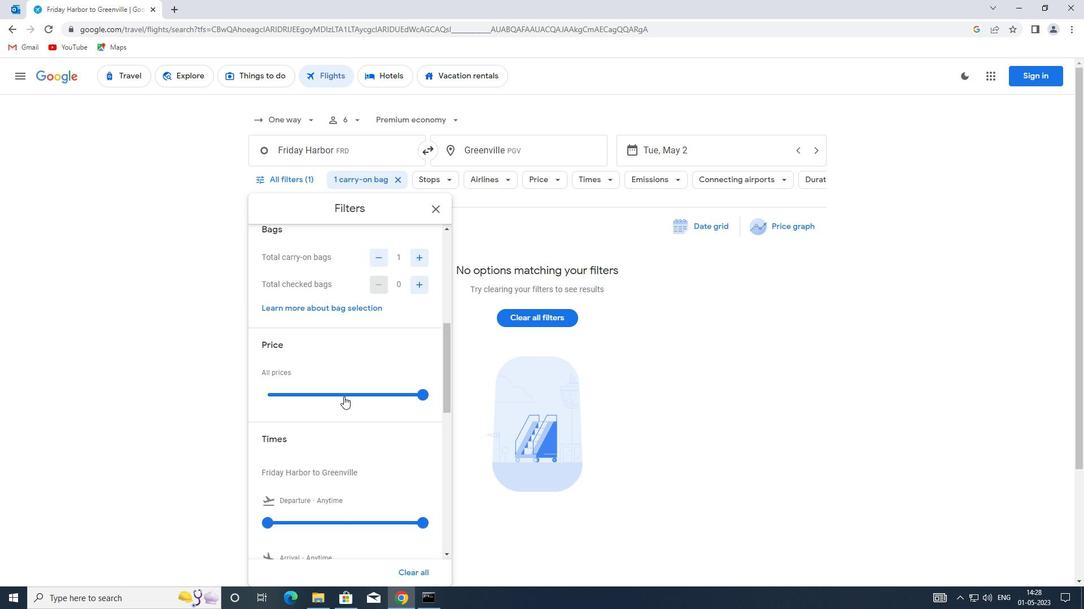 
Action: Mouse pressed left at (347, 392)
Screenshot: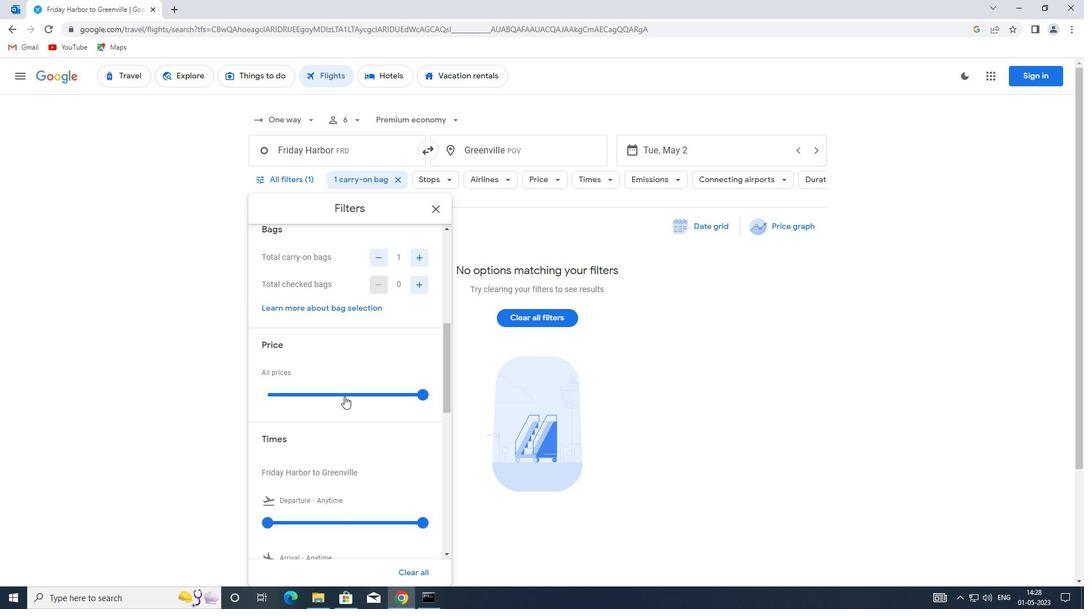 
Action: Mouse pressed left at (347, 392)
Screenshot: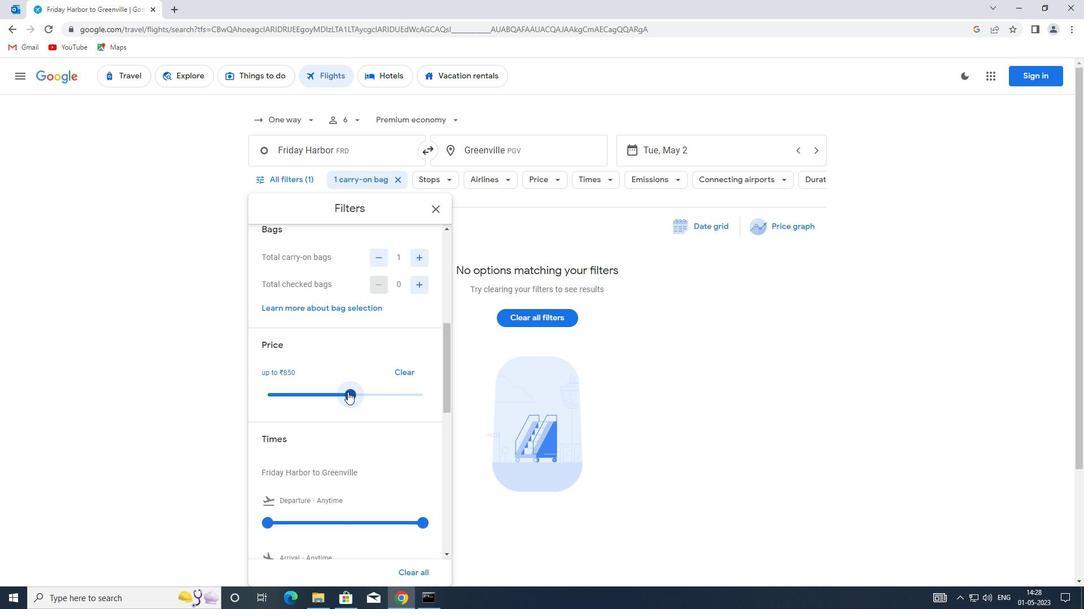 
Action: Mouse moved to (370, 390)
Screenshot: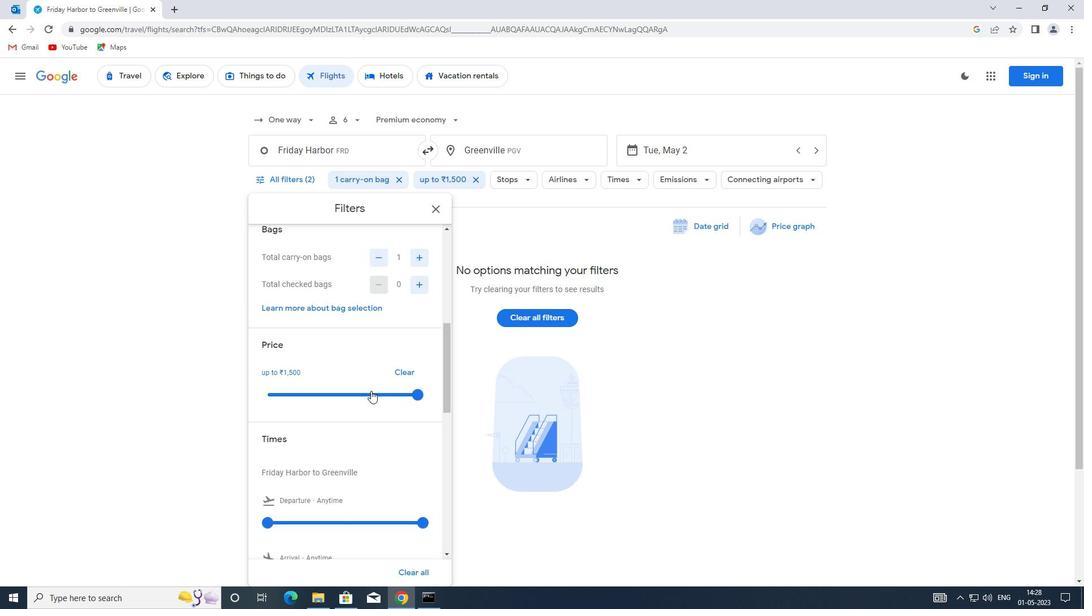 
Action: Mouse scrolled (370, 390) with delta (0, 0)
Screenshot: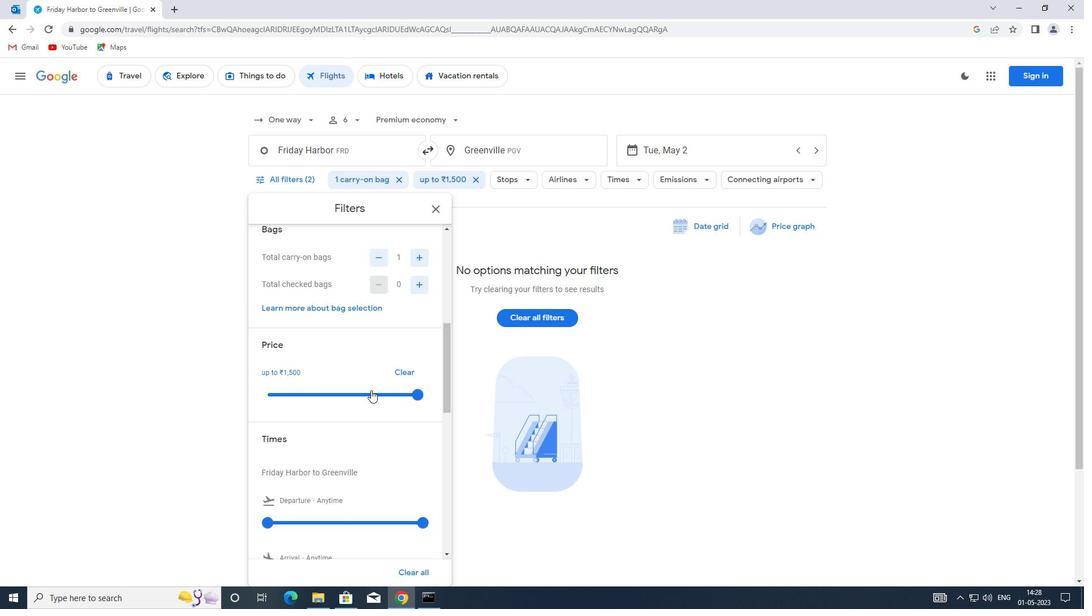 
Action: Mouse moved to (370, 379)
Screenshot: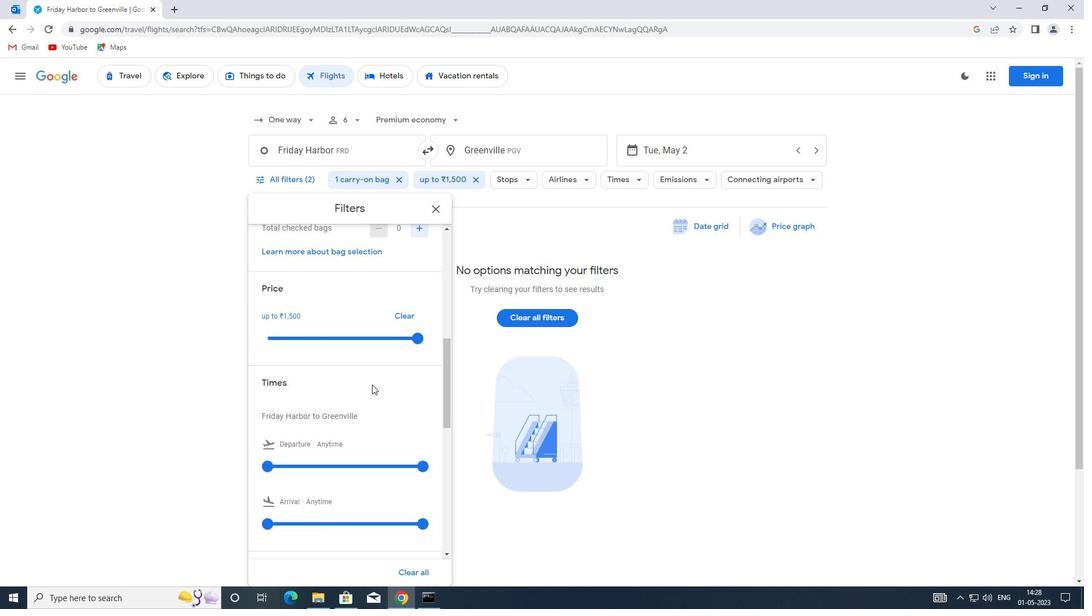 
Action: Mouse scrolled (370, 378) with delta (0, 0)
Screenshot: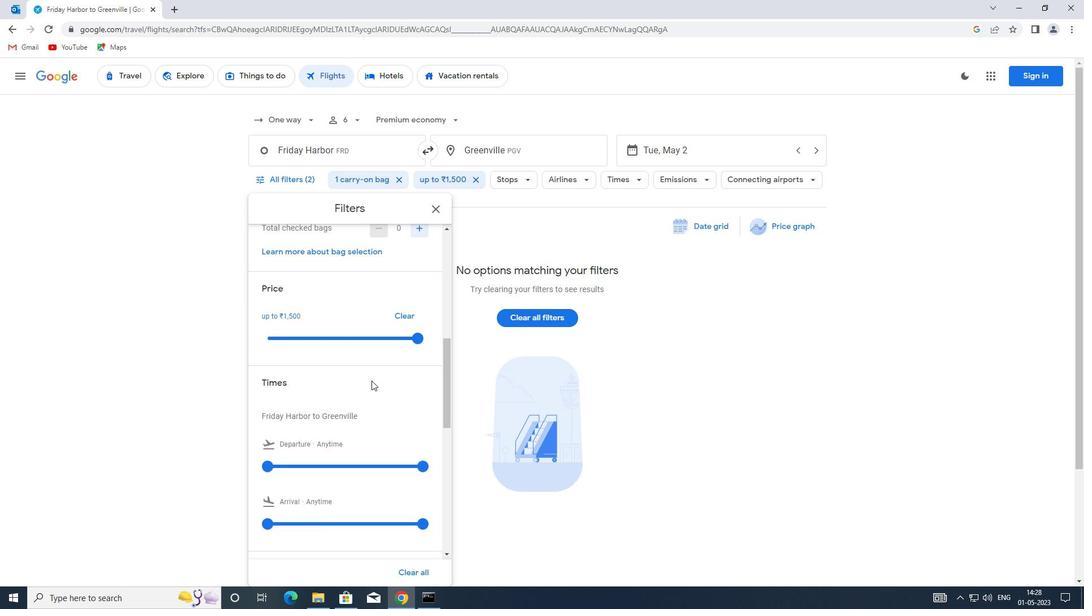 
Action: Mouse moved to (271, 406)
Screenshot: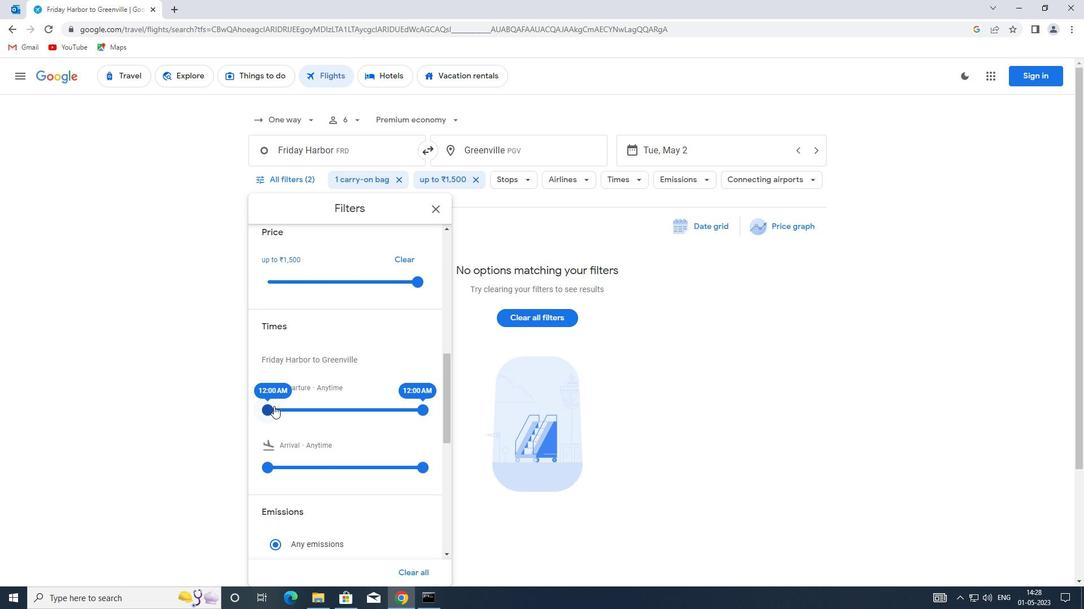 
Action: Mouse pressed left at (271, 406)
Screenshot: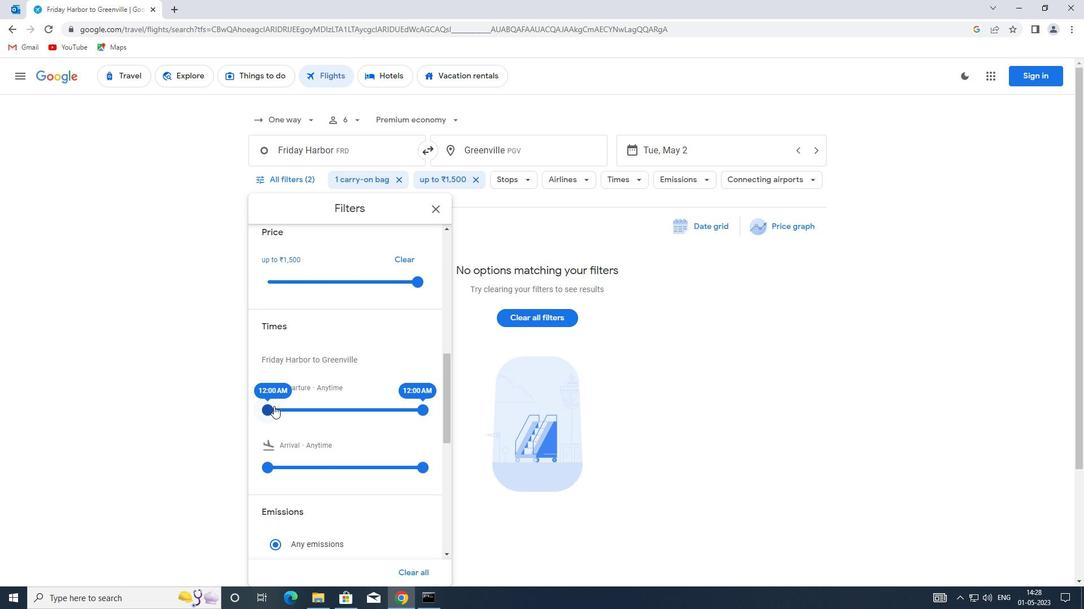 
Action: Mouse moved to (416, 408)
Screenshot: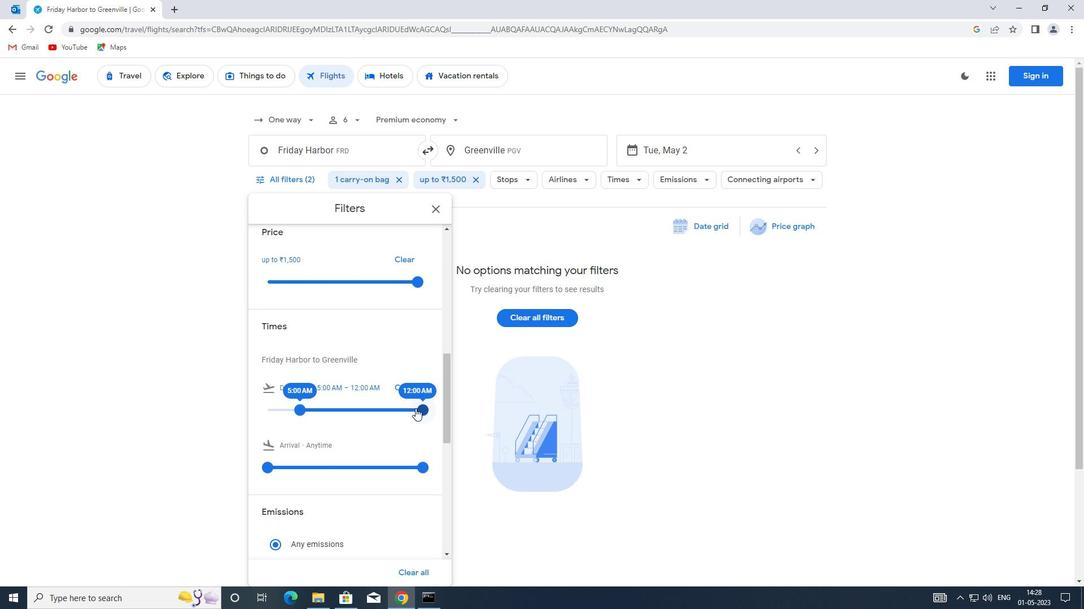 
Action: Mouse pressed left at (416, 408)
Screenshot: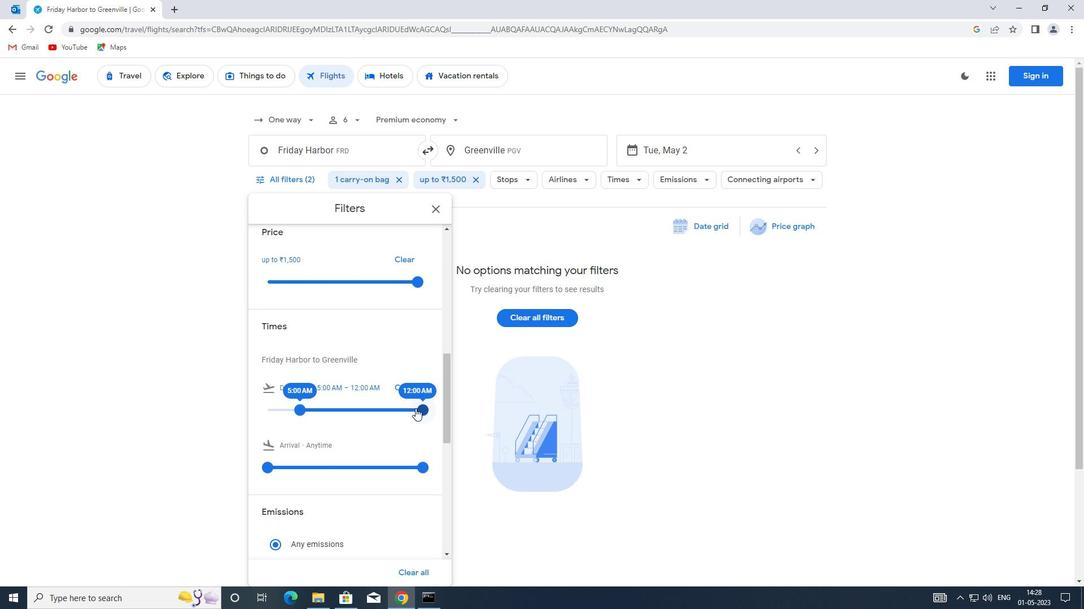 
Action: Mouse moved to (317, 389)
Screenshot: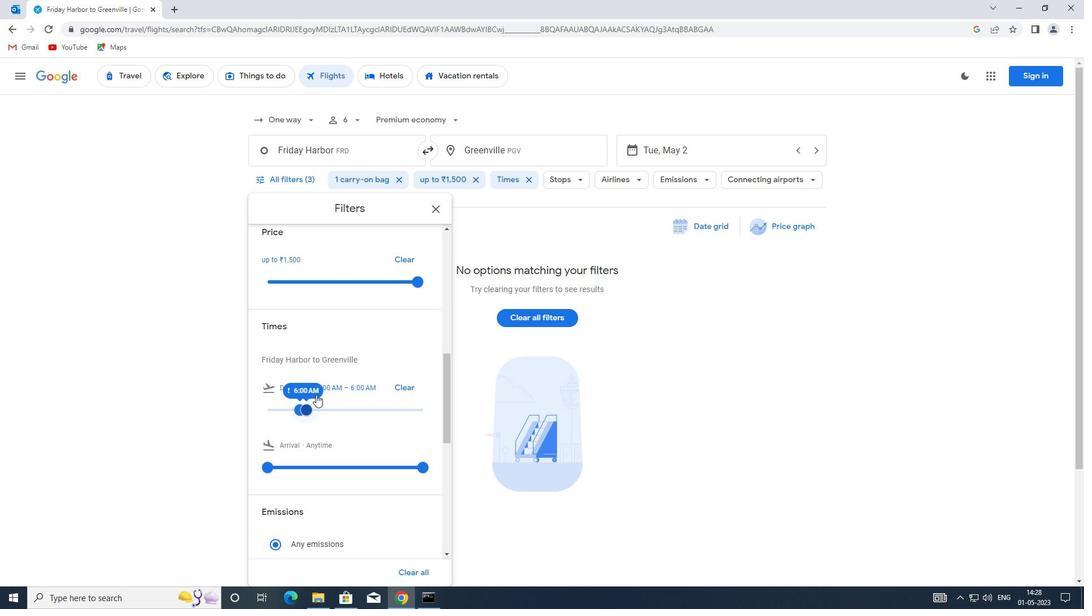 
Action: Mouse scrolled (317, 389) with delta (0, 0)
Screenshot: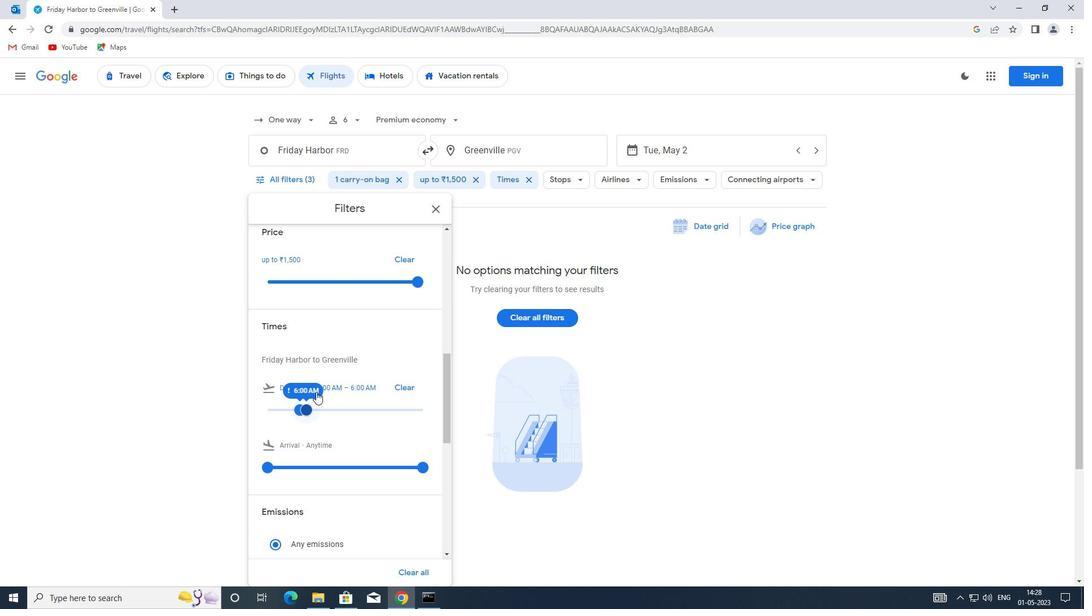 
Action: Mouse moved to (436, 210)
Screenshot: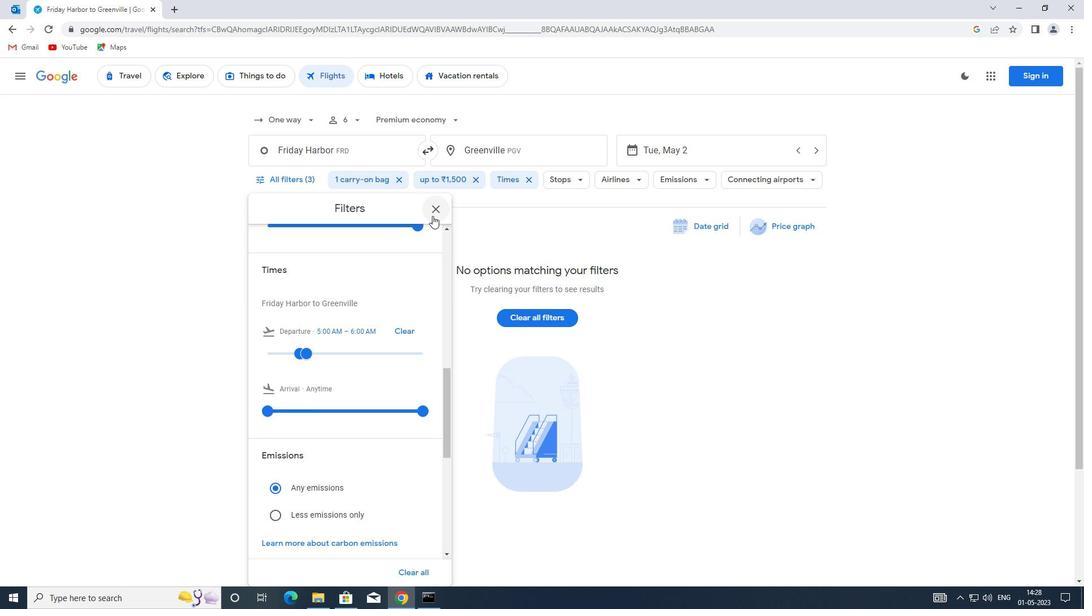 
Action: Mouse pressed left at (436, 210)
Screenshot: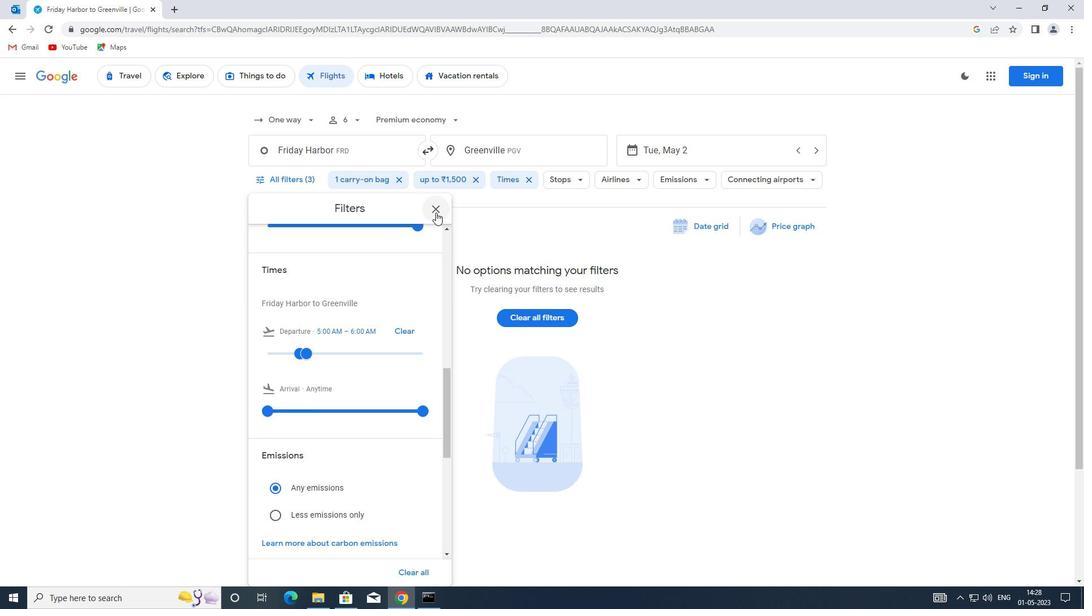 
